 Task: Look for space in Pinner, United Kingdom from 12th  August, 2023 to 15th August, 2023 for 3 adults in price range Rs.12000 to Rs.16000. Place can be entire place with 2 bedrooms having 3 beds and 1 bathroom. Property type can be house, flat, guest house. Booking option can be shelf check-in. Required host language is English.
Action: Mouse moved to (357, 80)
Screenshot: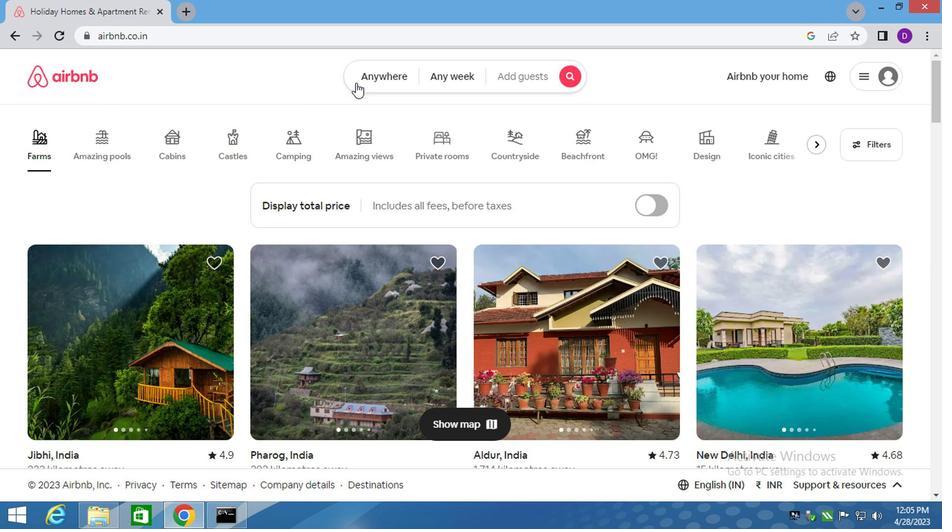 
Action: Mouse pressed left at (357, 80)
Screenshot: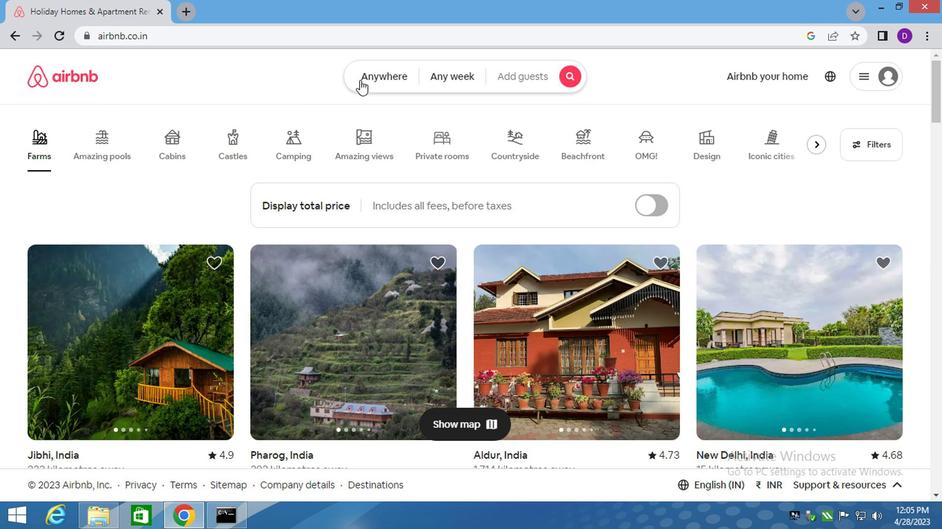 
Action: Mouse moved to (237, 132)
Screenshot: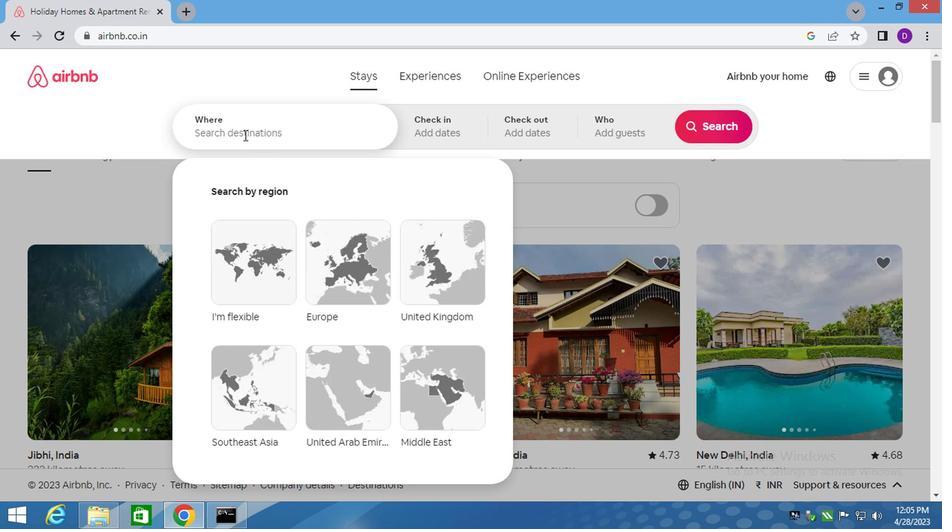 
Action: Mouse pressed left at (237, 132)
Screenshot: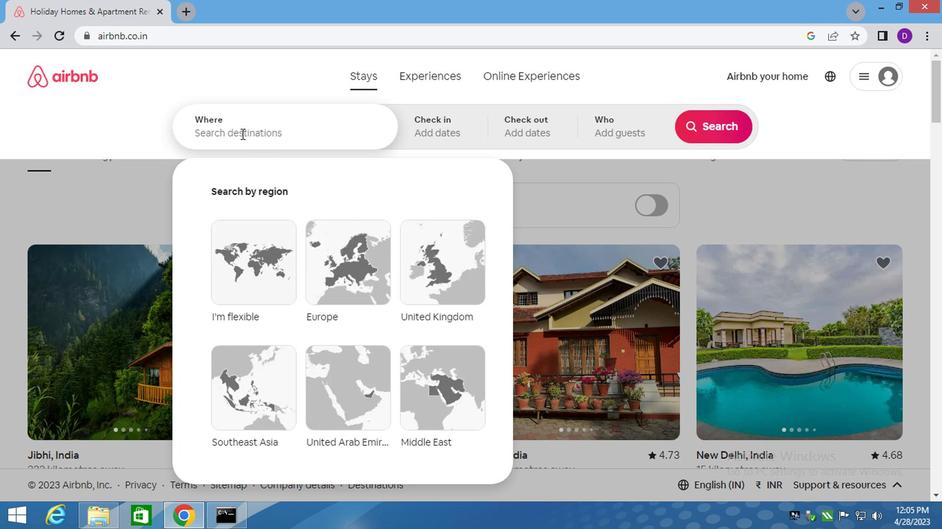 
Action: Key pressed pinner<Key.down><Key.enter>
Screenshot: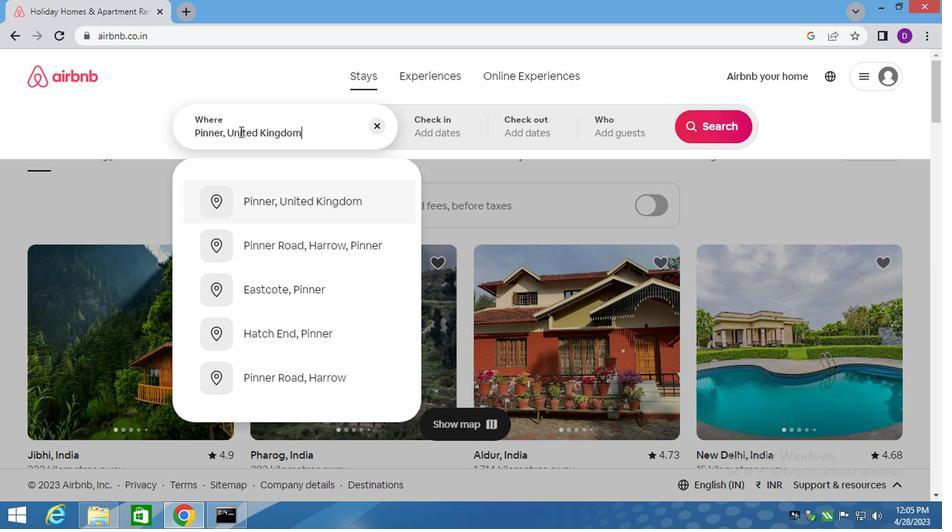 
Action: Mouse moved to (696, 234)
Screenshot: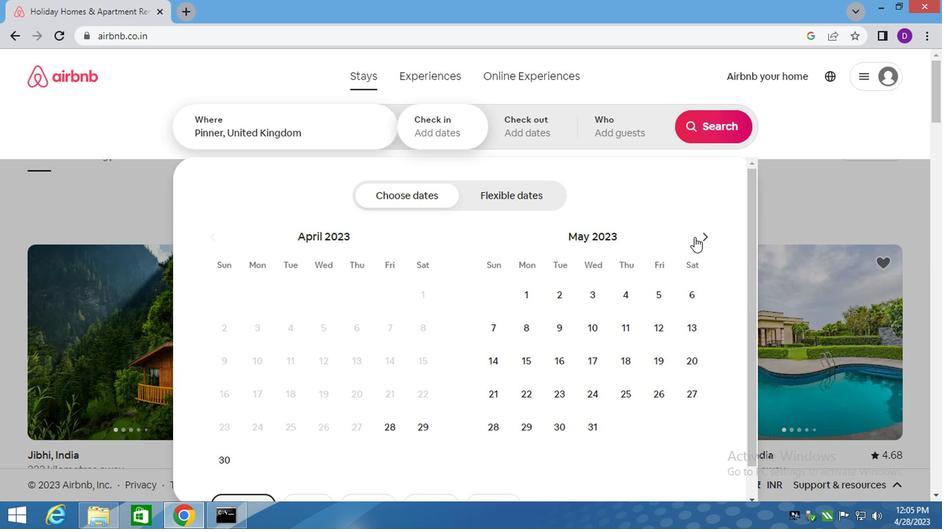 
Action: Mouse pressed left at (696, 234)
Screenshot: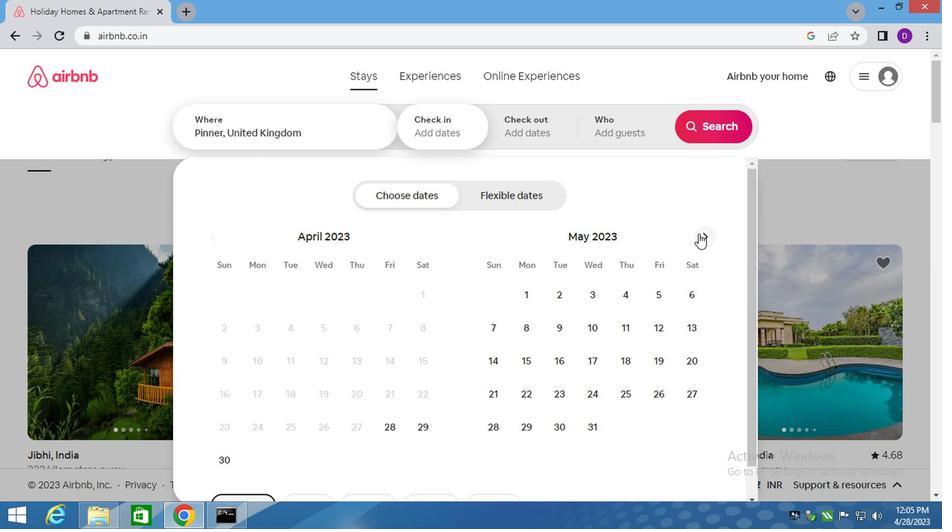 
Action: Mouse pressed left at (696, 234)
Screenshot: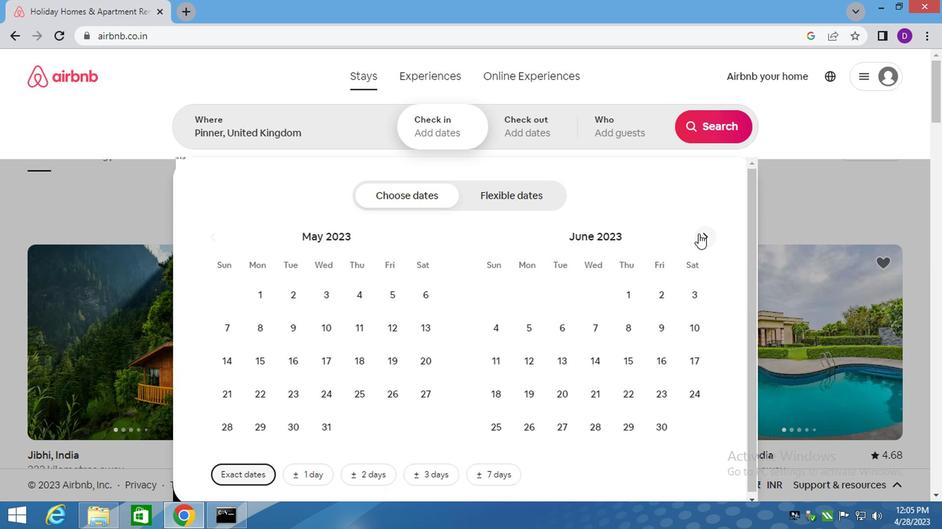 
Action: Mouse moved to (697, 233)
Screenshot: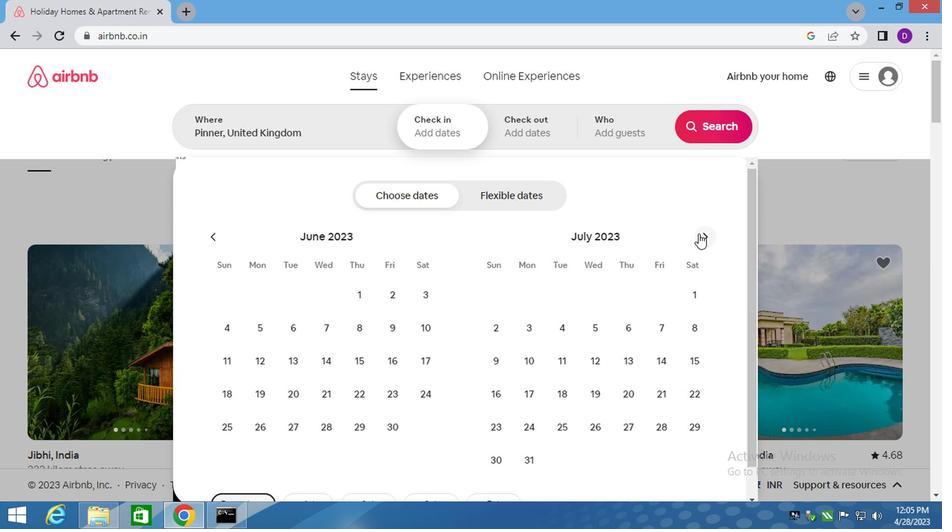 
Action: Mouse pressed left at (697, 233)
Screenshot: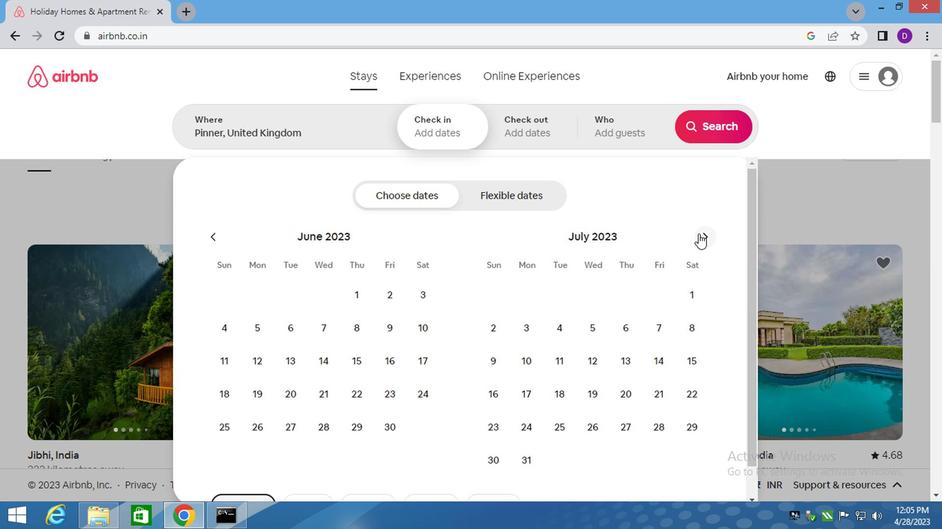 
Action: Mouse moved to (686, 325)
Screenshot: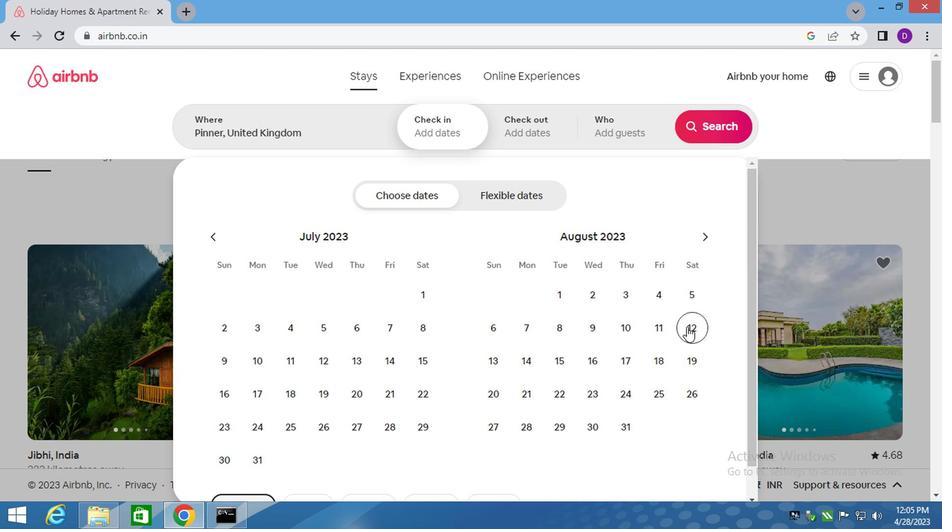 
Action: Mouse pressed left at (686, 325)
Screenshot: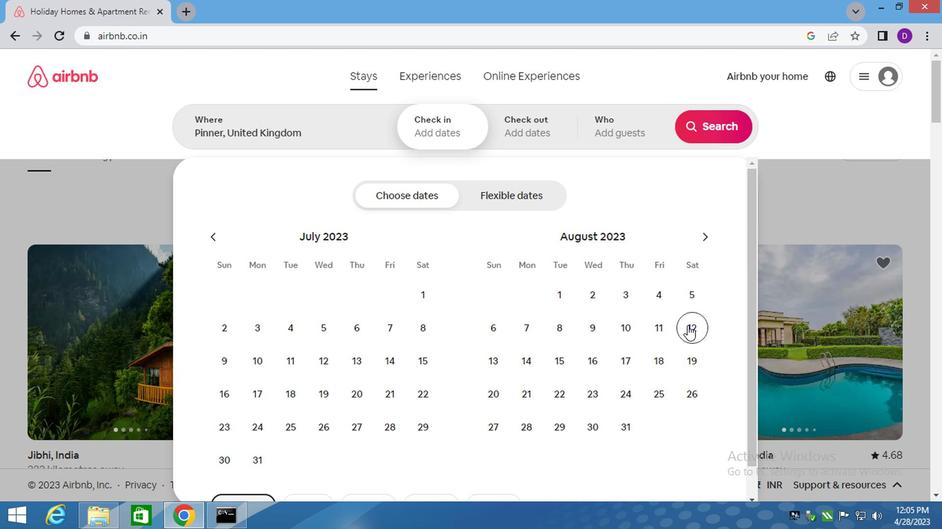 
Action: Mouse moved to (566, 358)
Screenshot: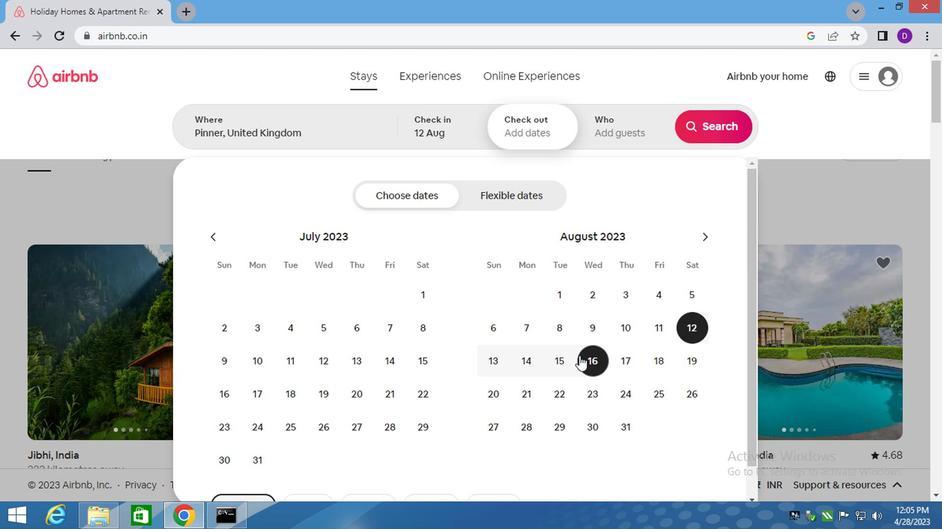 
Action: Mouse pressed left at (566, 358)
Screenshot: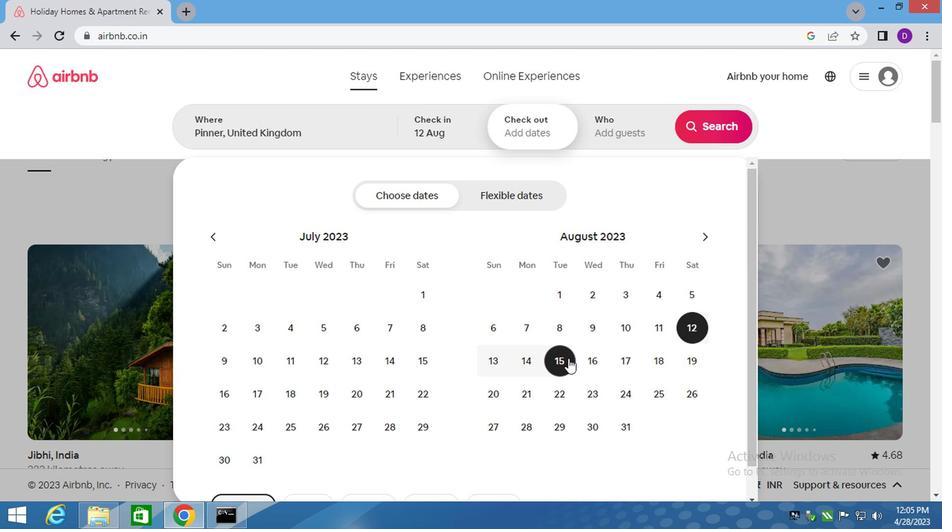 
Action: Mouse moved to (621, 120)
Screenshot: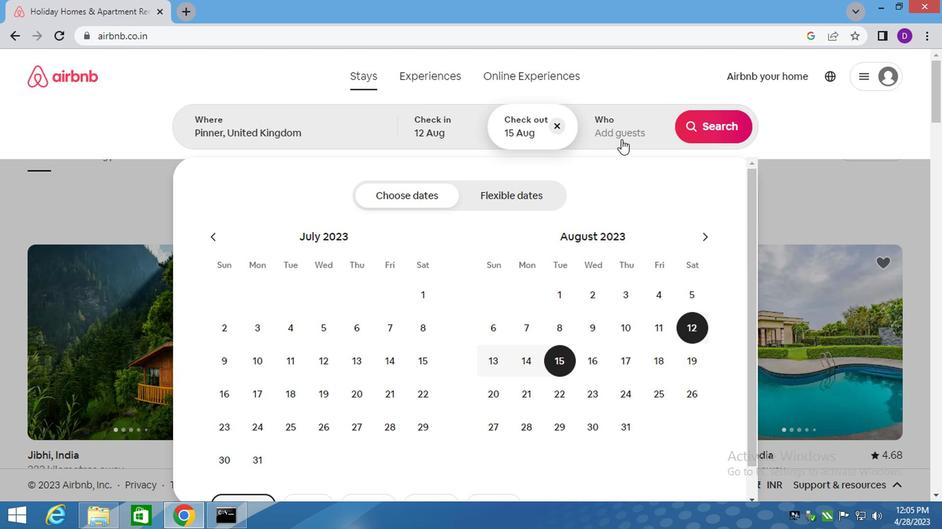 
Action: Mouse pressed left at (621, 120)
Screenshot: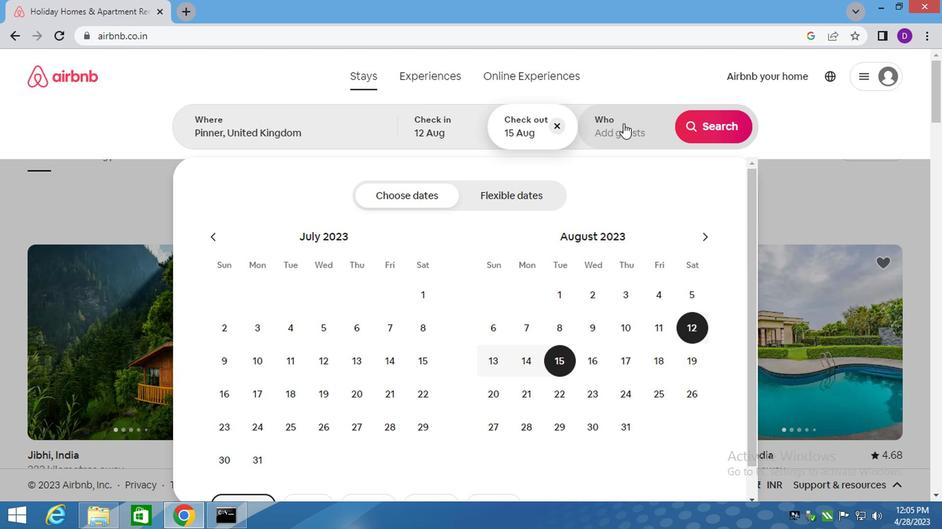 
Action: Mouse moved to (712, 197)
Screenshot: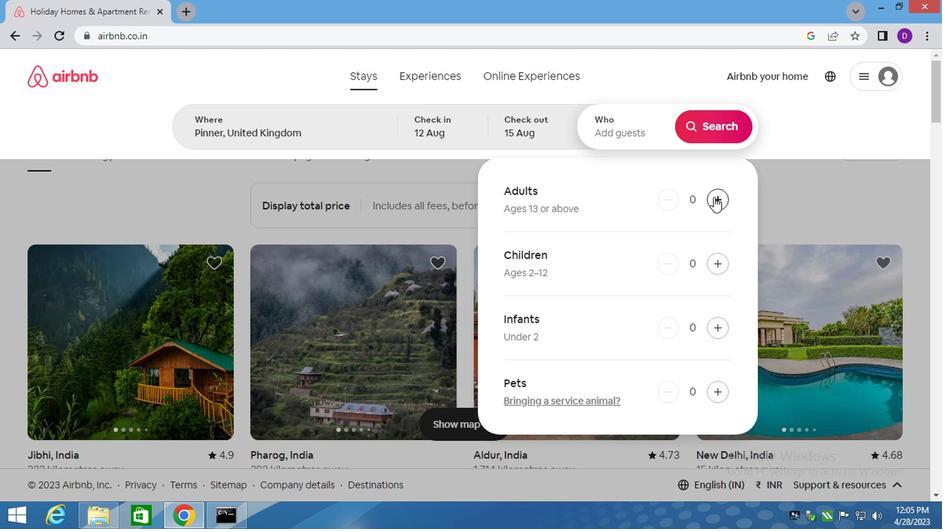 
Action: Mouse pressed left at (712, 197)
Screenshot: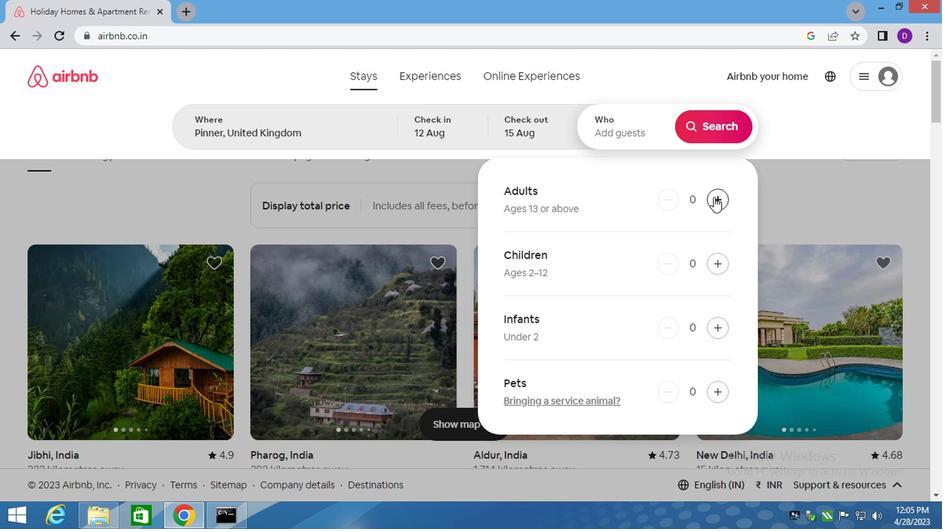 
Action: Mouse pressed left at (712, 197)
Screenshot: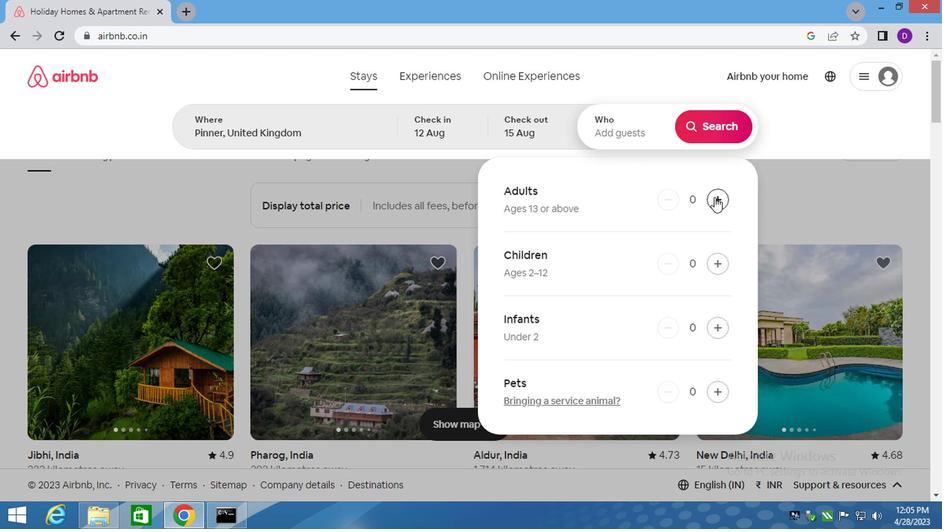 
Action: Mouse pressed left at (712, 197)
Screenshot: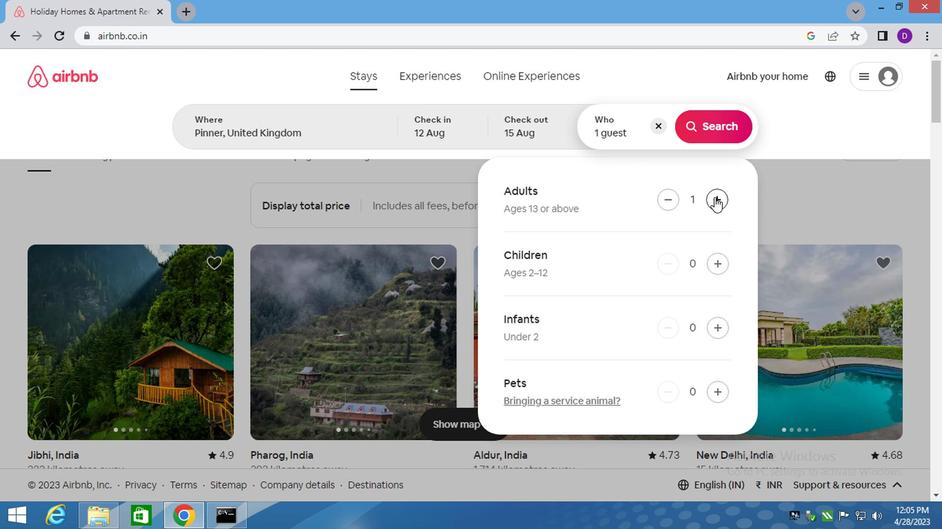 
Action: Mouse moved to (703, 124)
Screenshot: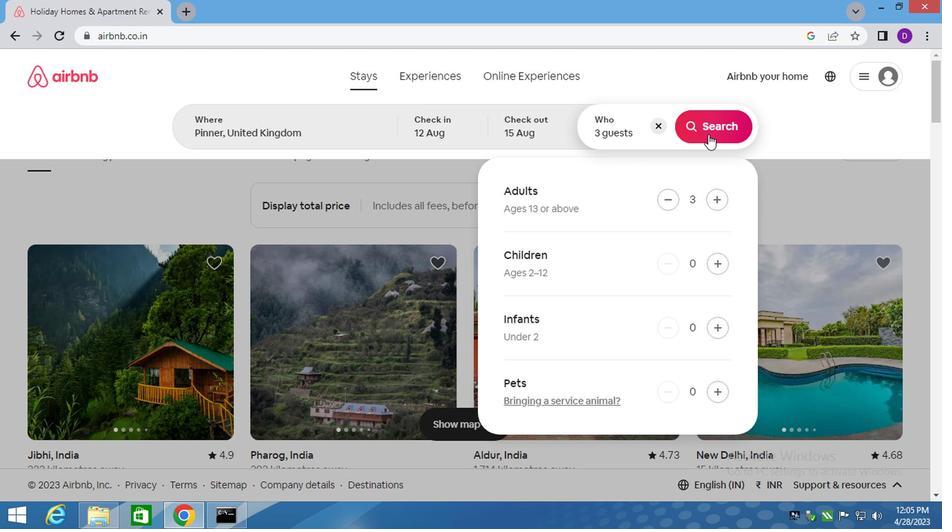 
Action: Mouse pressed left at (703, 124)
Screenshot: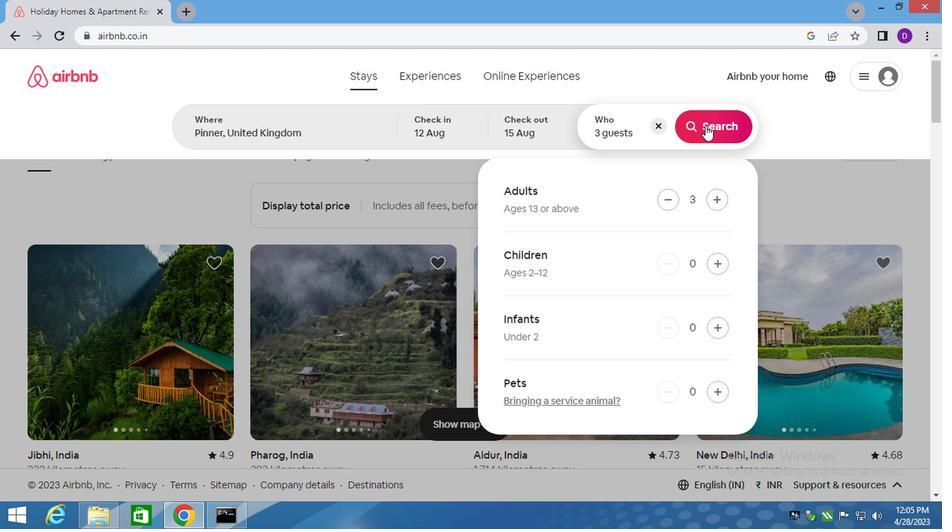 
Action: Mouse moved to (881, 132)
Screenshot: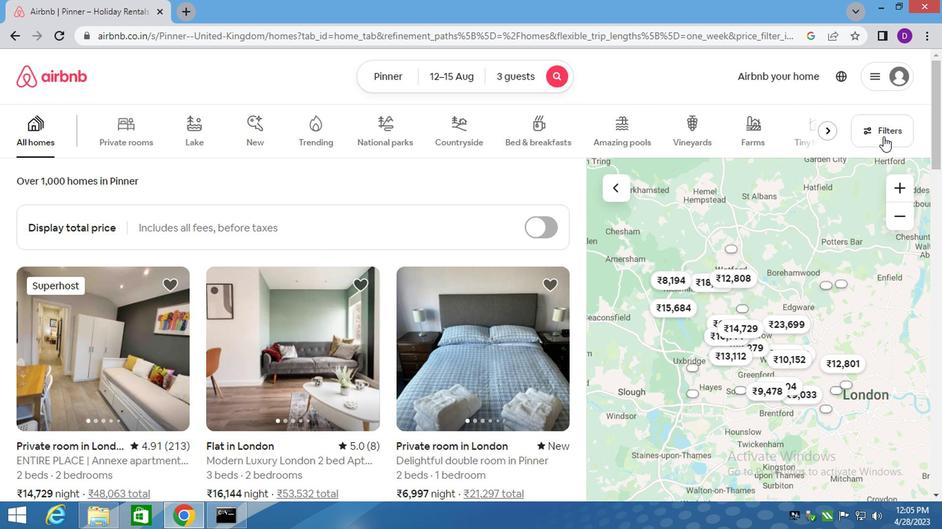 
Action: Mouse pressed left at (881, 132)
Screenshot: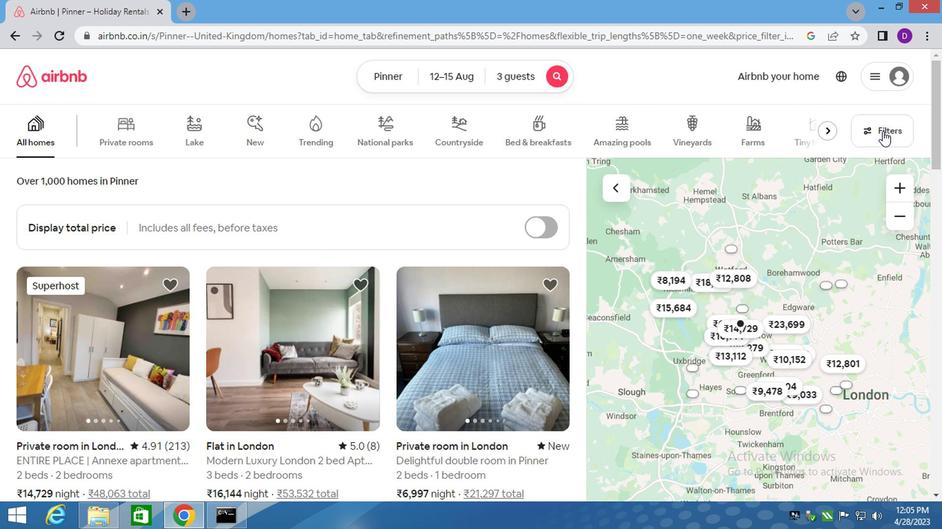 
Action: Mouse moved to (291, 305)
Screenshot: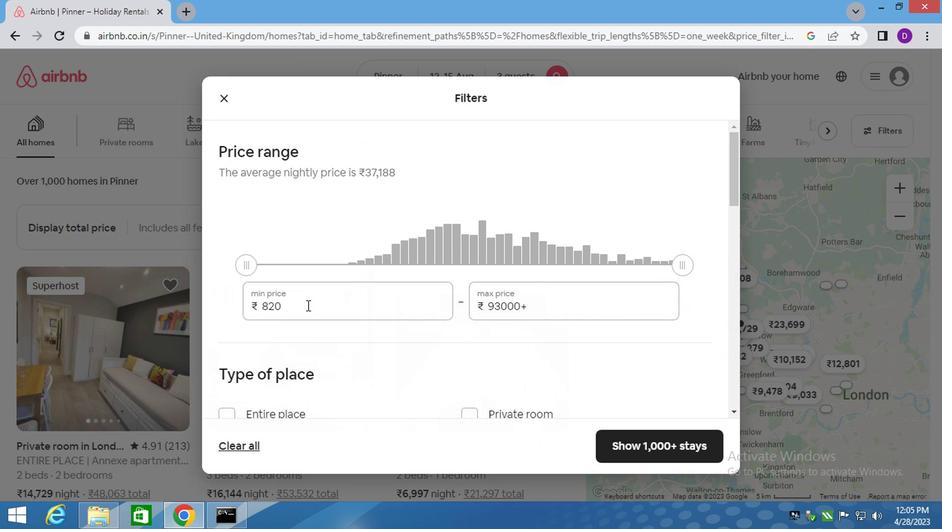 
Action: Mouse pressed left at (291, 305)
Screenshot: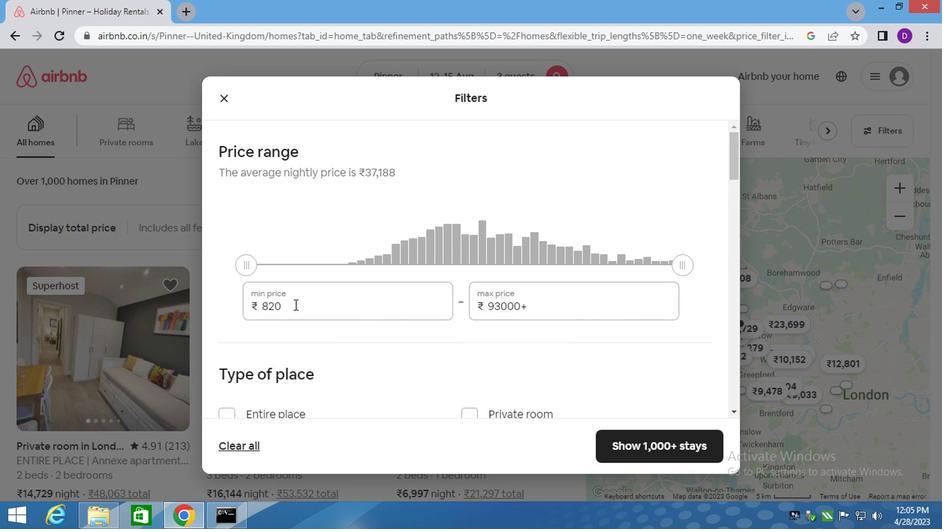 
Action: Mouse pressed left at (291, 305)
Screenshot: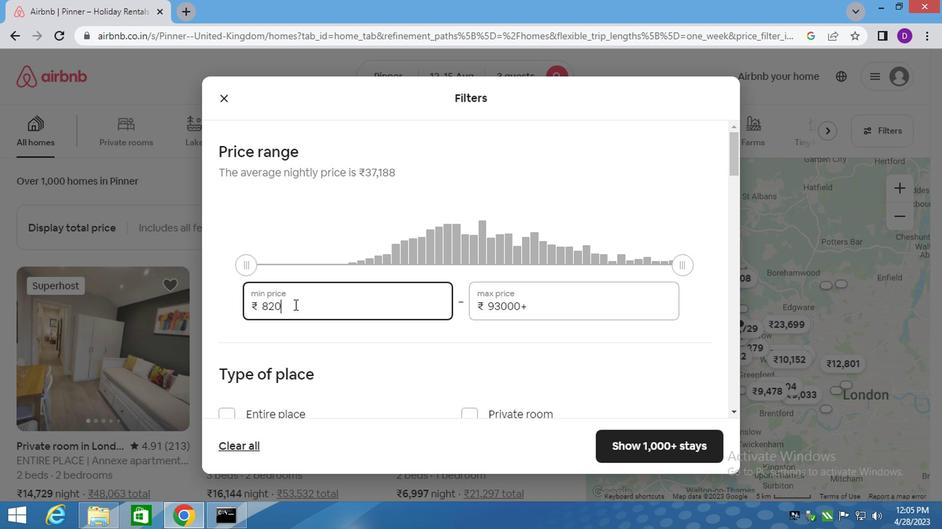 
Action: Key pressed 12000<Key.tab>16000
Screenshot: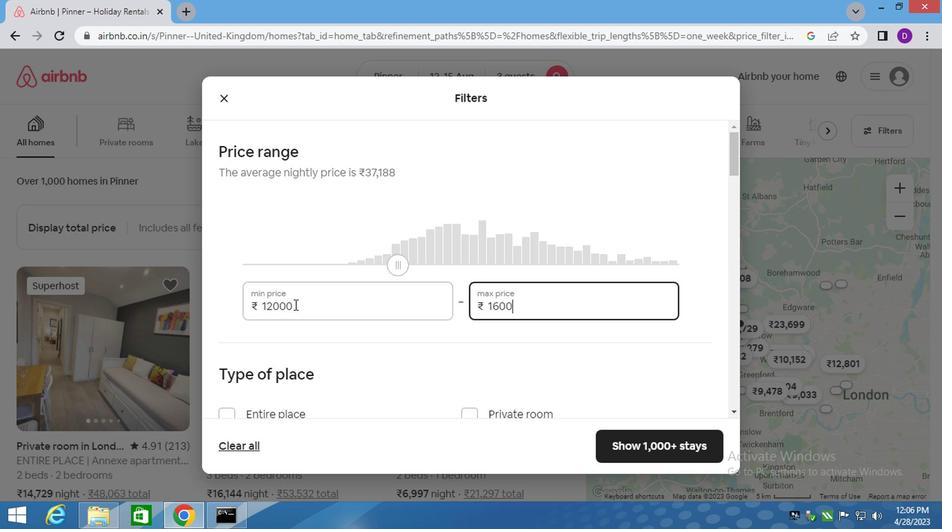 
Action: Mouse moved to (291, 324)
Screenshot: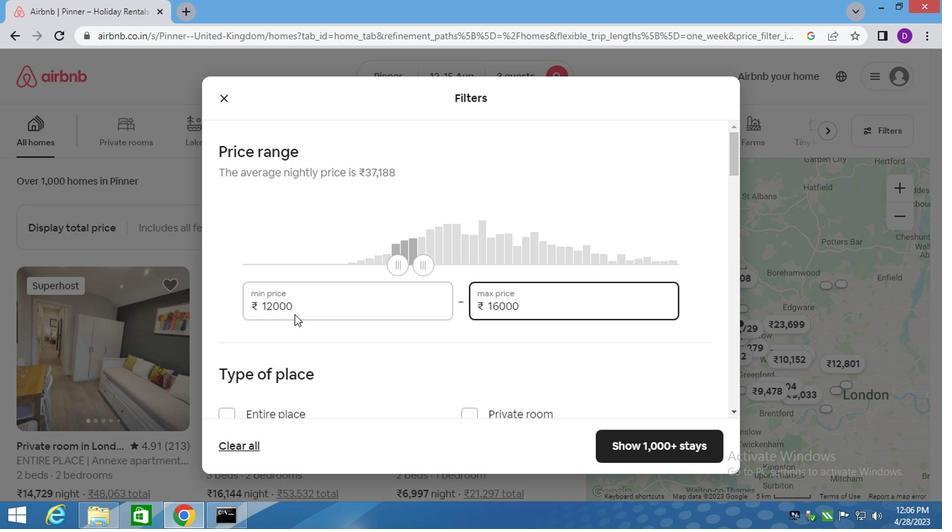 
Action: Mouse scrolled (291, 324) with delta (0, 0)
Screenshot: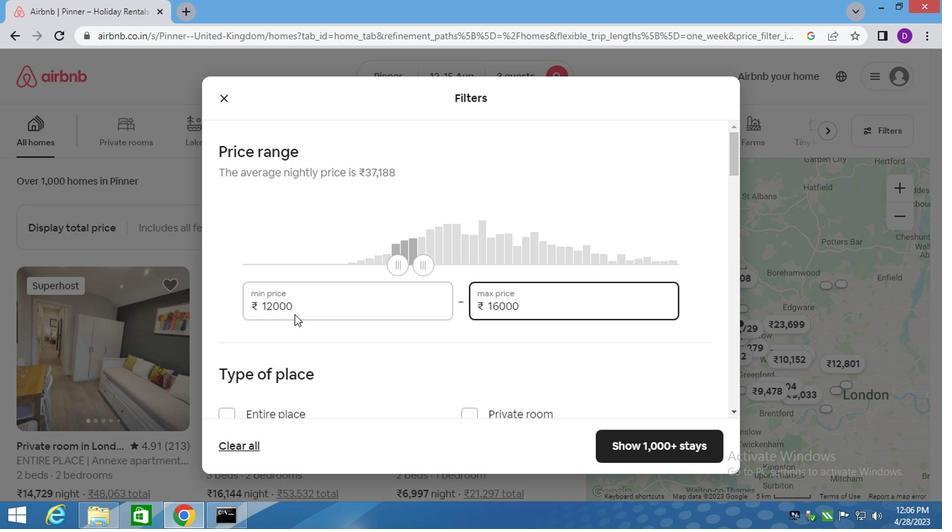 
Action: Mouse moved to (290, 329)
Screenshot: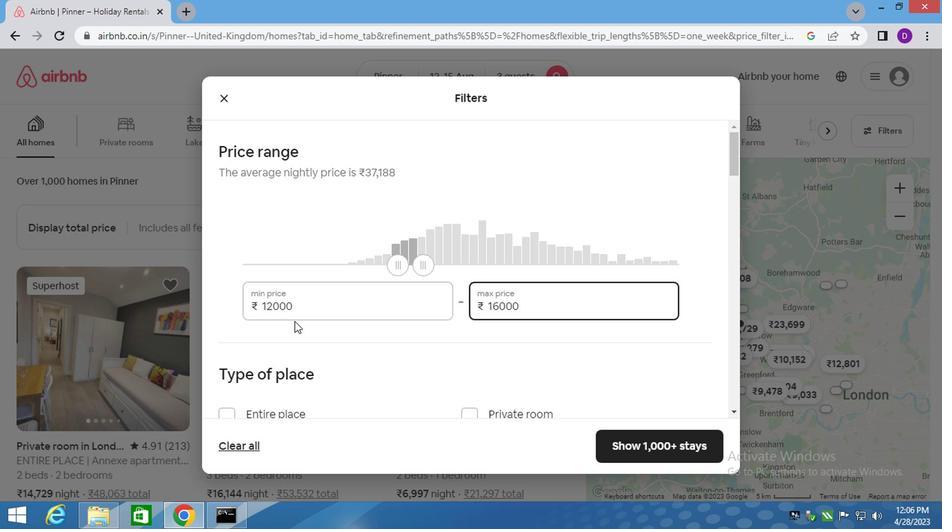 
Action: Mouse scrolled (290, 329) with delta (0, 0)
Screenshot: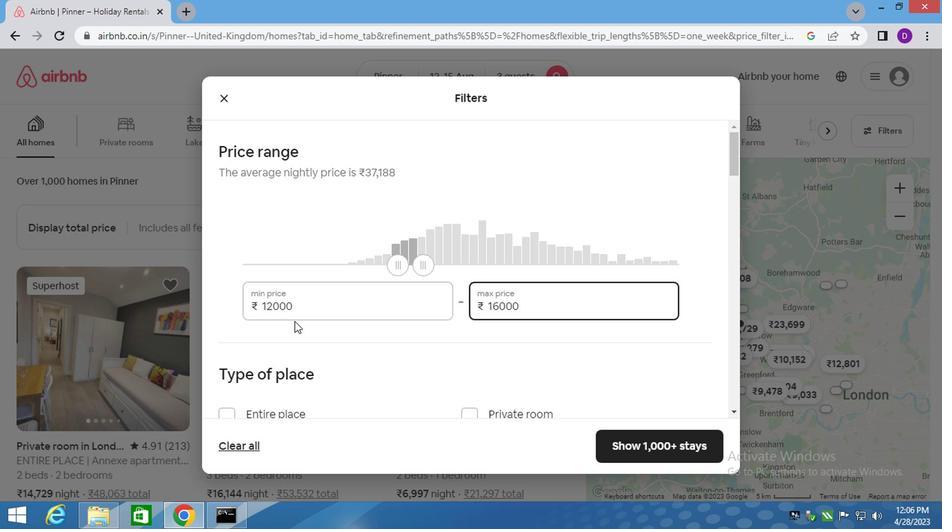 
Action: Mouse moved to (225, 276)
Screenshot: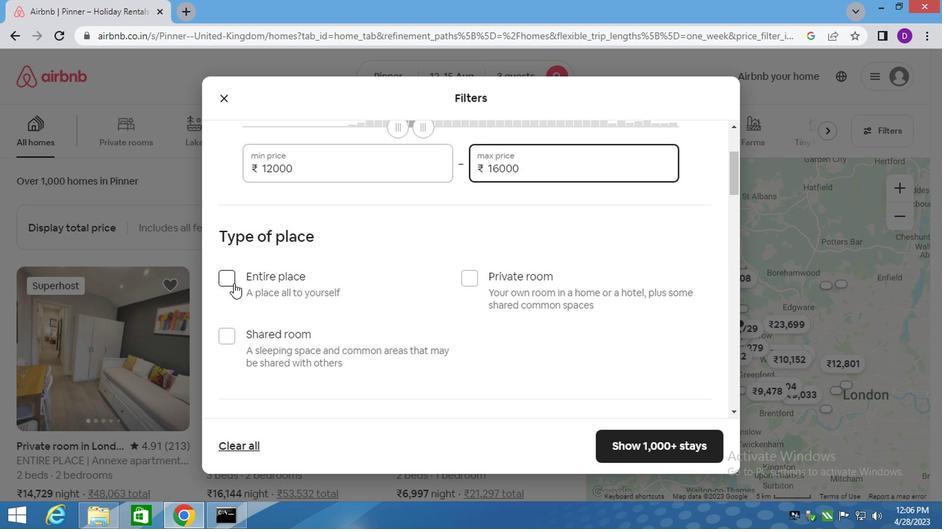 
Action: Mouse pressed left at (225, 276)
Screenshot: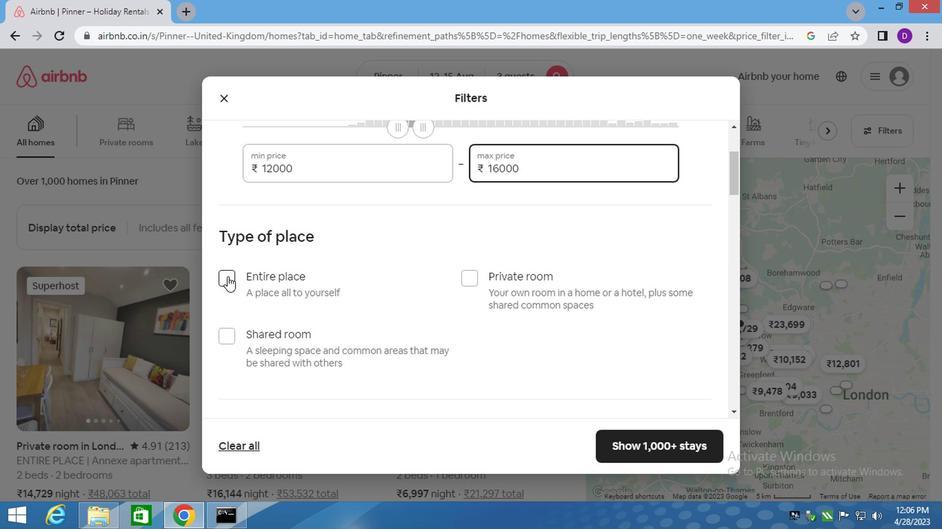 
Action: Mouse moved to (350, 337)
Screenshot: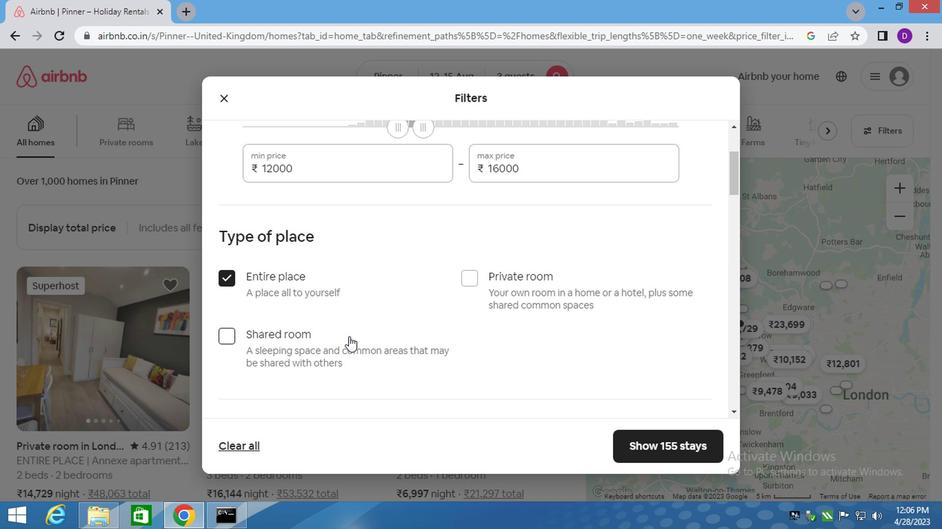 
Action: Mouse scrolled (350, 336) with delta (0, 0)
Screenshot: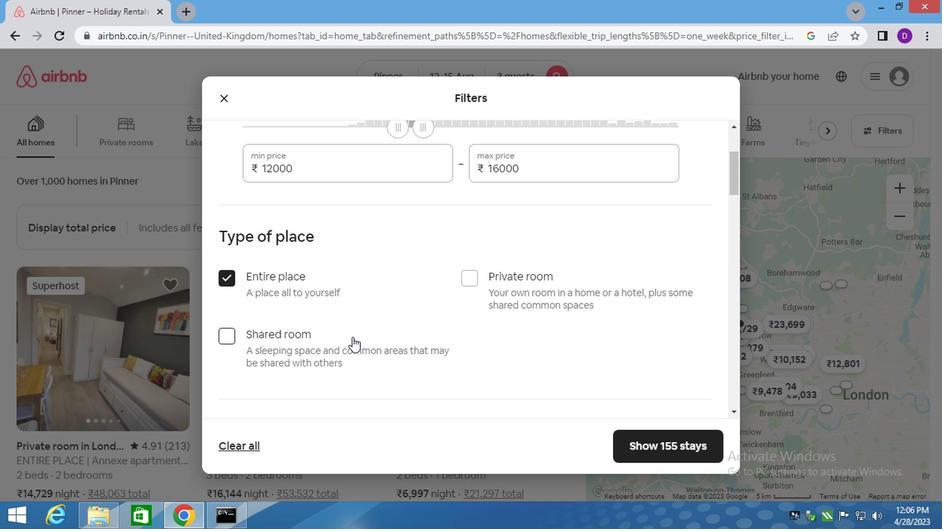 
Action: Mouse scrolled (350, 336) with delta (0, 0)
Screenshot: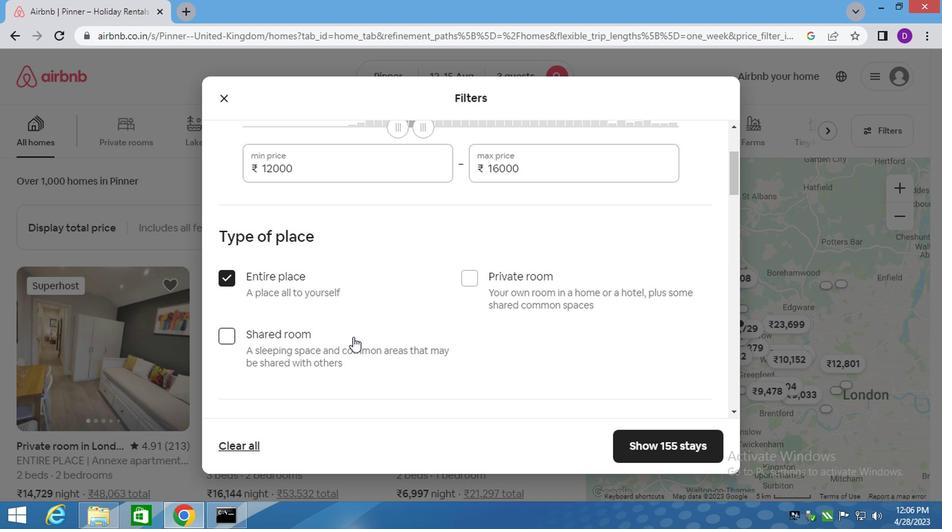 
Action: Mouse scrolled (350, 336) with delta (0, 0)
Screenshot: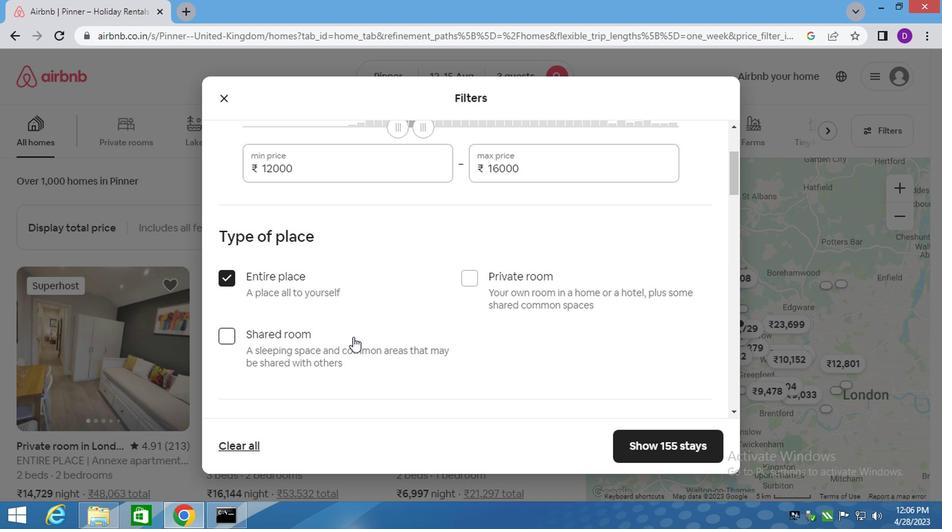 
Action: Mouse moved to (346, 296)
Screenshot: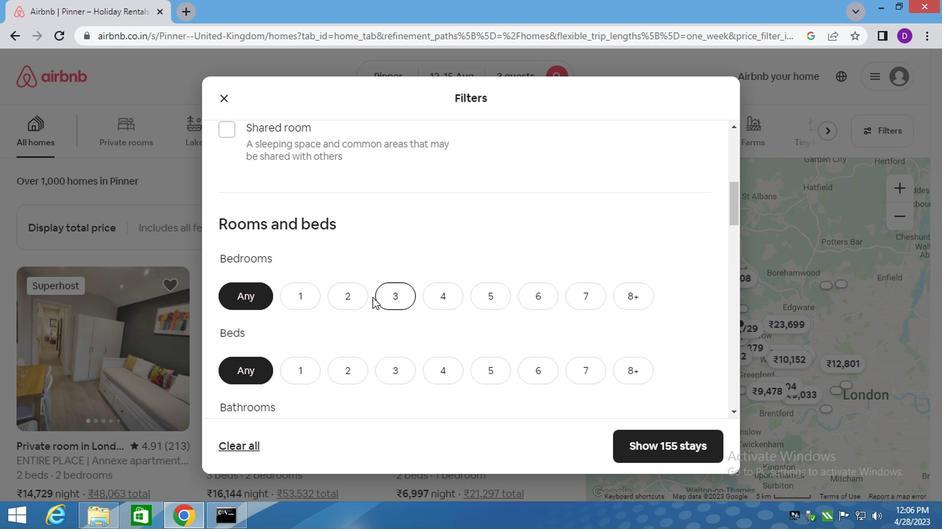 
Action: Mouse pressed left at (346, 296)
Screenshot: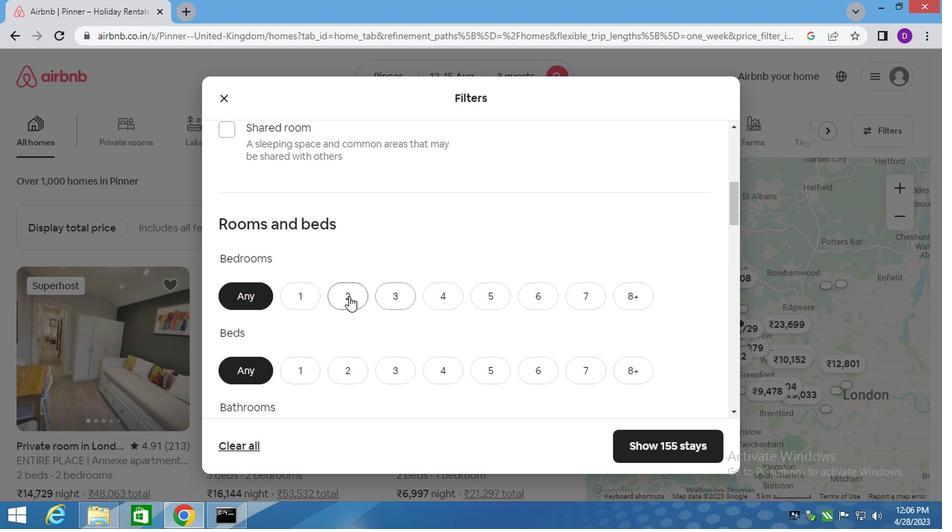 
Action: Mouse moved to (394, 369)
Screenshot: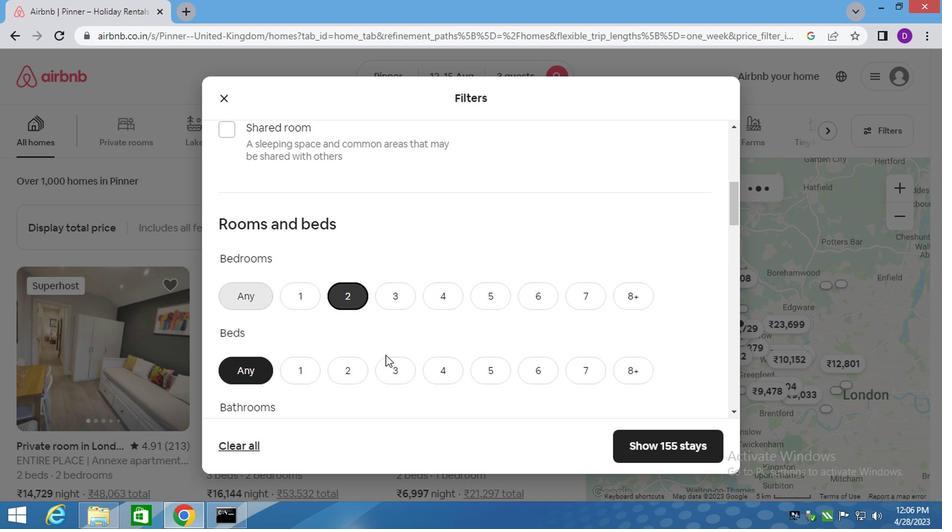 
Action: Mouse pressed left at (394, 369)
Screenshot: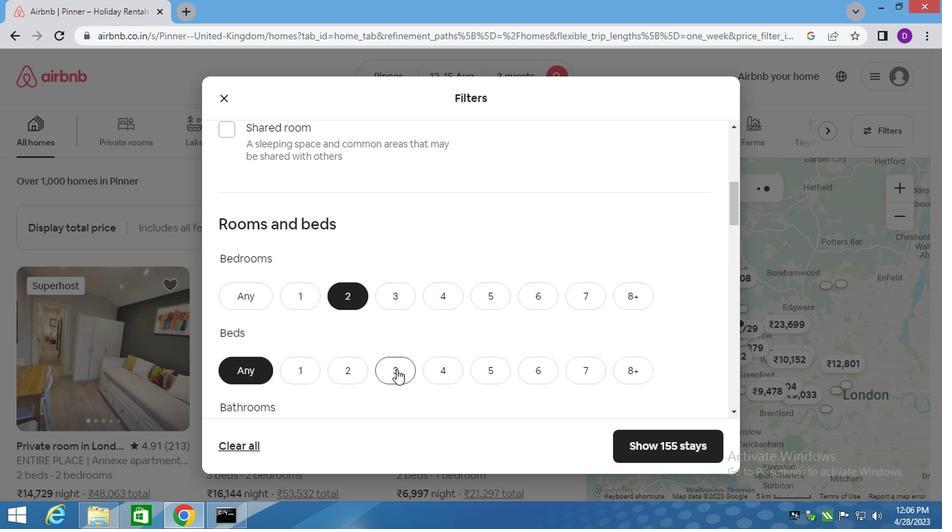 
Action: Mouse moved to (368, 320)
Screenshot: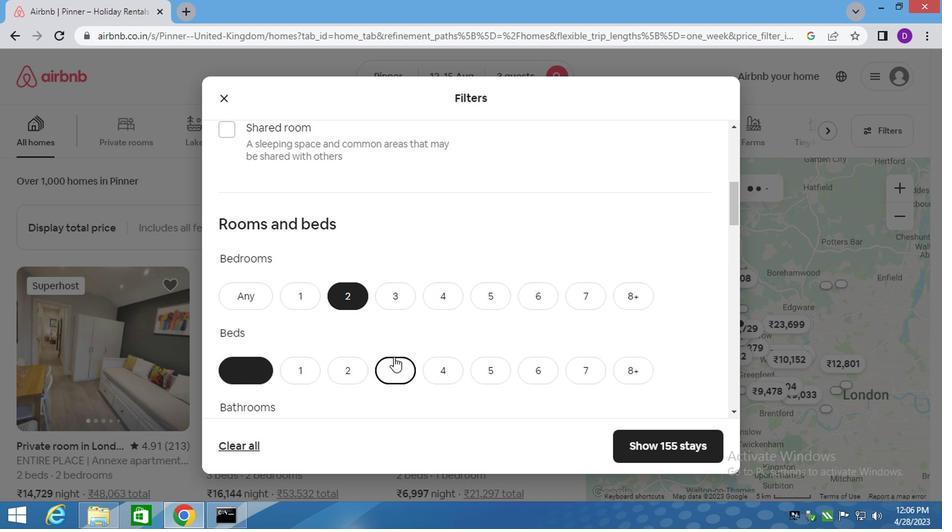 
Action: Mouse scrolled (368, 319) with delta (0, 0)
Screenshot: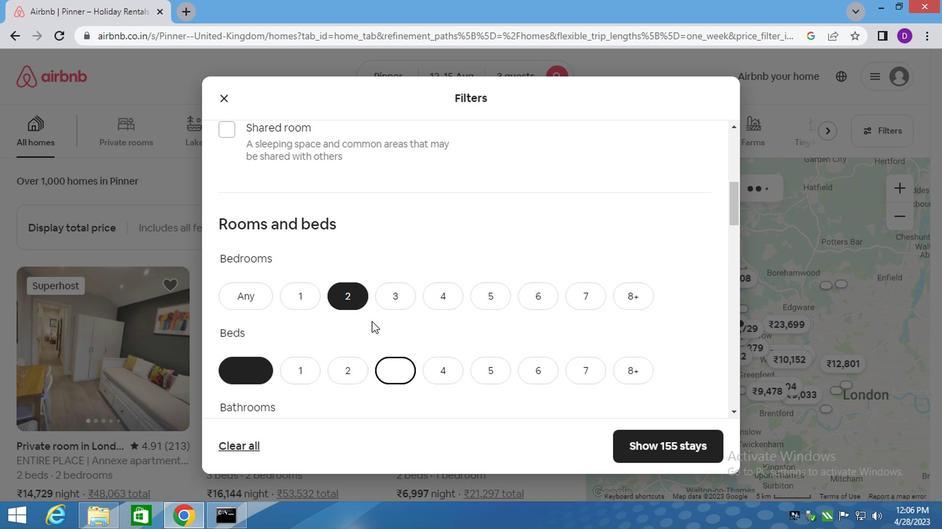 
Action: Mouse scrolled (368, 319) with delta (0, 0)
Screenshot: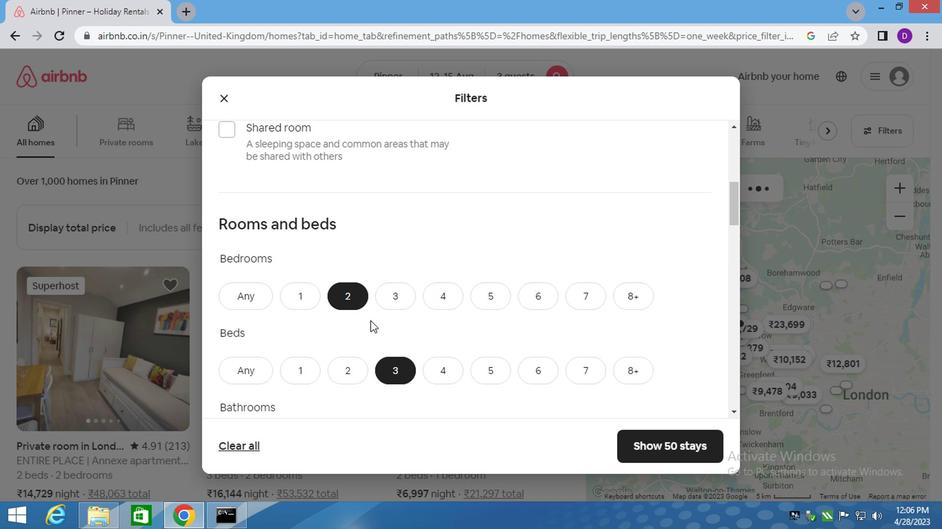 
Action: Mouse moved to (302, 307)
Screenshot: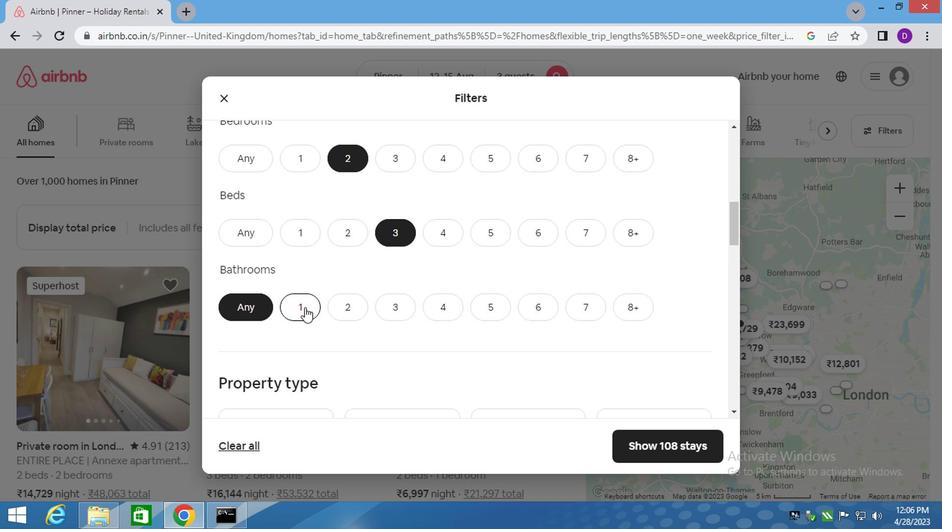
Action: Mouse pressed left at (302, 307)
Screenshot: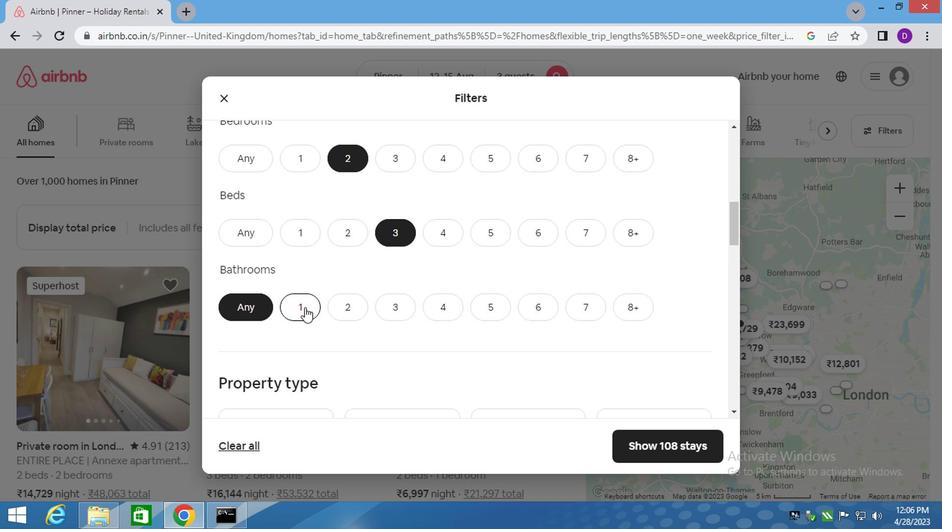 
Action: Mouse moved to (405, 276)
Screenshot: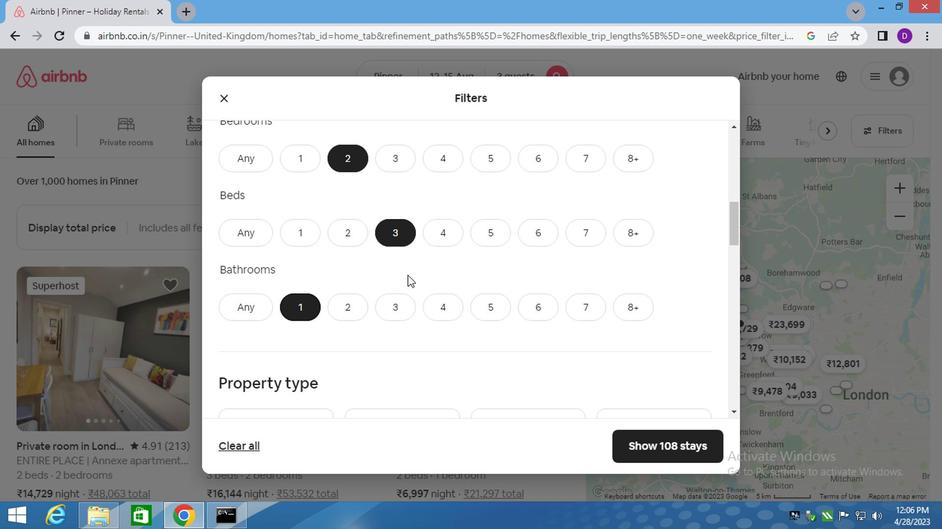 
Action: Mouse scrolled (405, 275) with delta (0, 0)
Screenshot: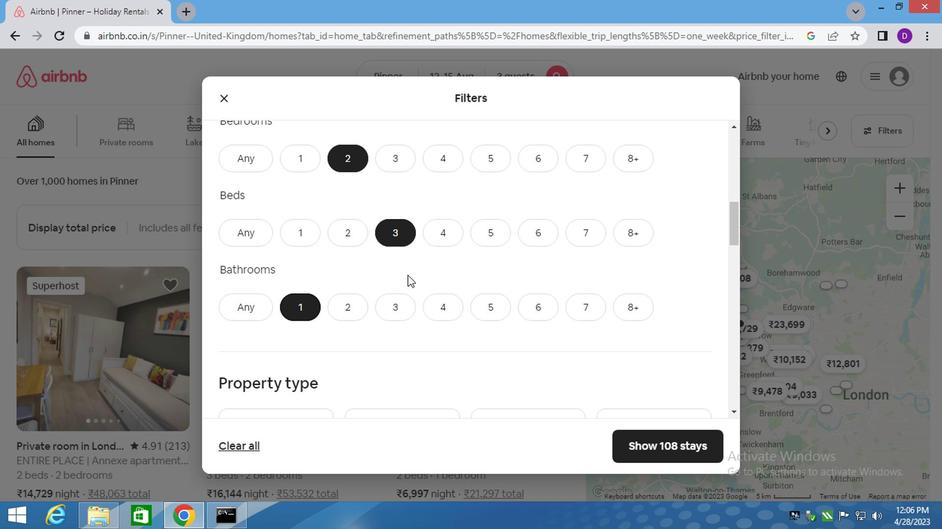 
Action: Mouse moved to (405, 276)
Screenshot: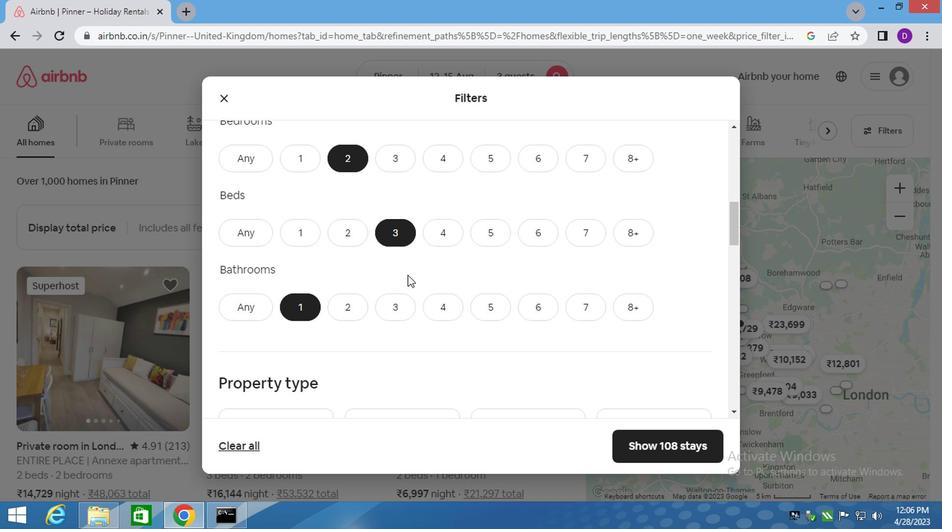 
Action: Mouse scrolled (405, 276) with delta (0, 0)
Screenshot: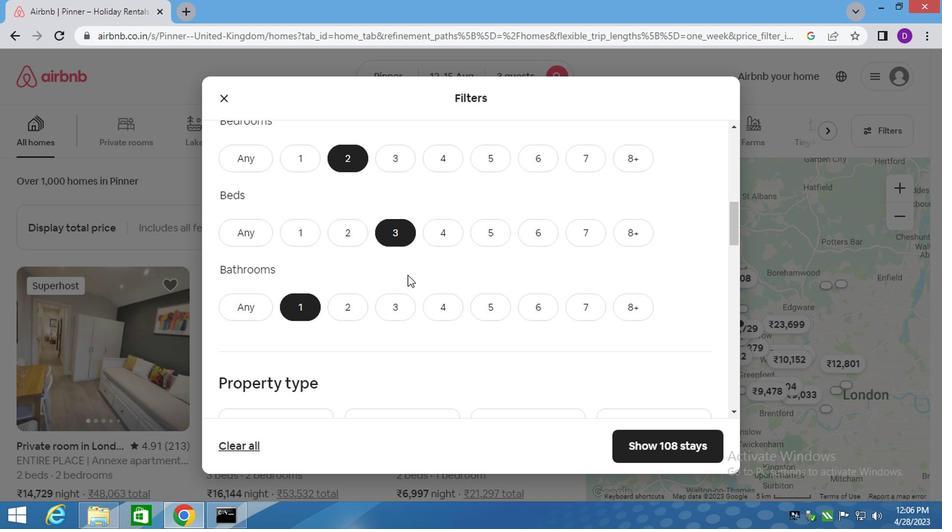 
Action: Mouse scrolled (405, 276) with delta (0, 0)
Screenshot: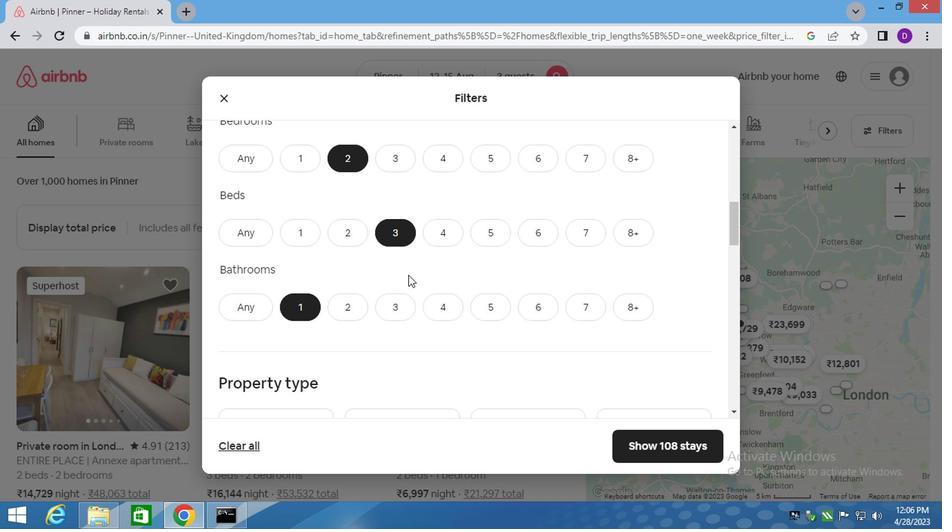 
Action: Mouse moved to (379, 310)
Screenshot: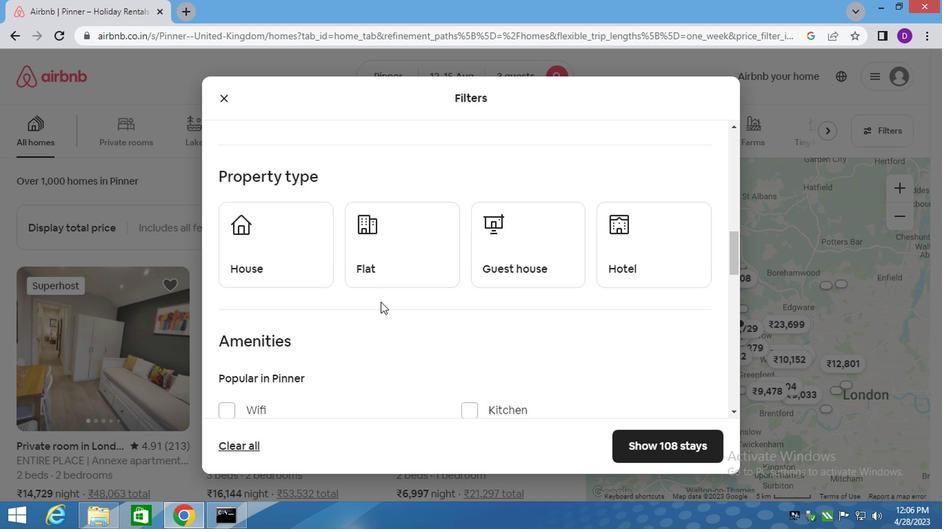 
Action: Mouse scrolled (379, 309) with delta (0, 0)
Screenshot: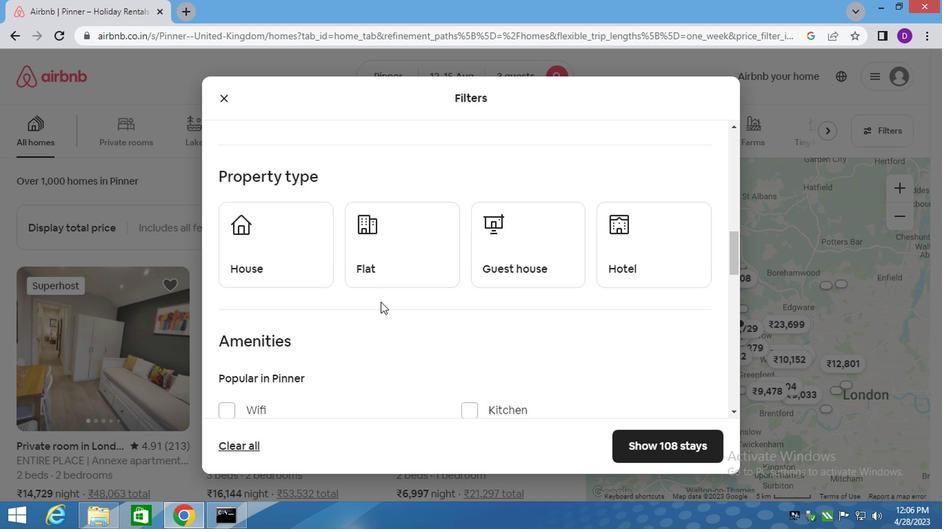 
Action: Mouse moved to (379, 313)
Screenshot: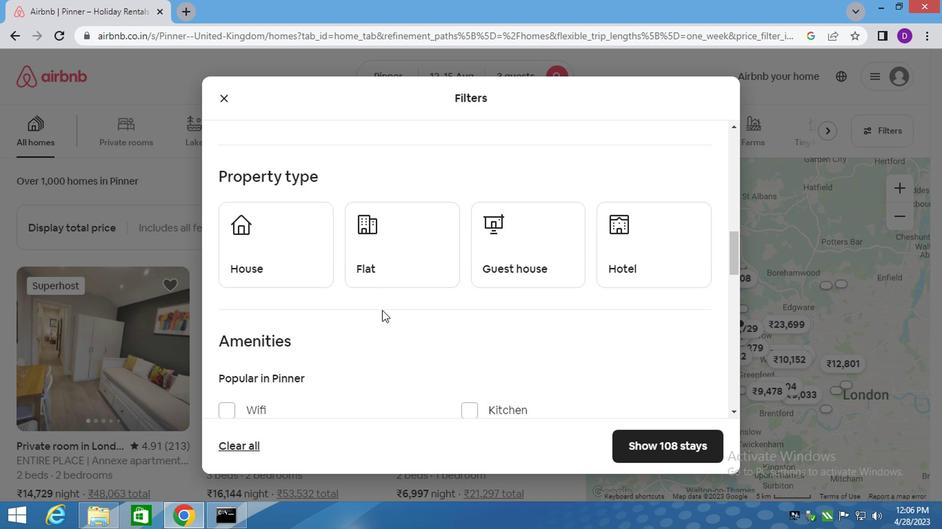 
Action: Mouse scrolled (379, 312) with delta (0, 0)
Screenshot: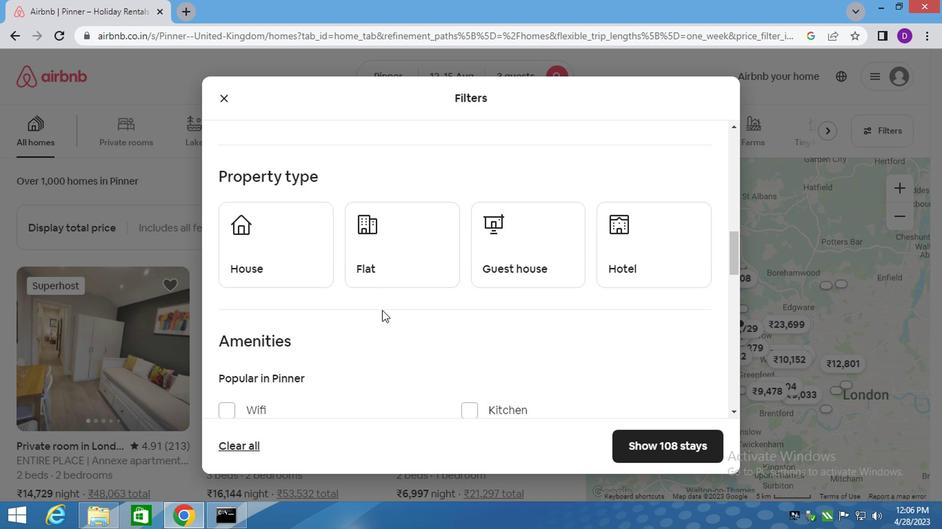 
Action: Mouse moved to (256, 142)
Screenshot: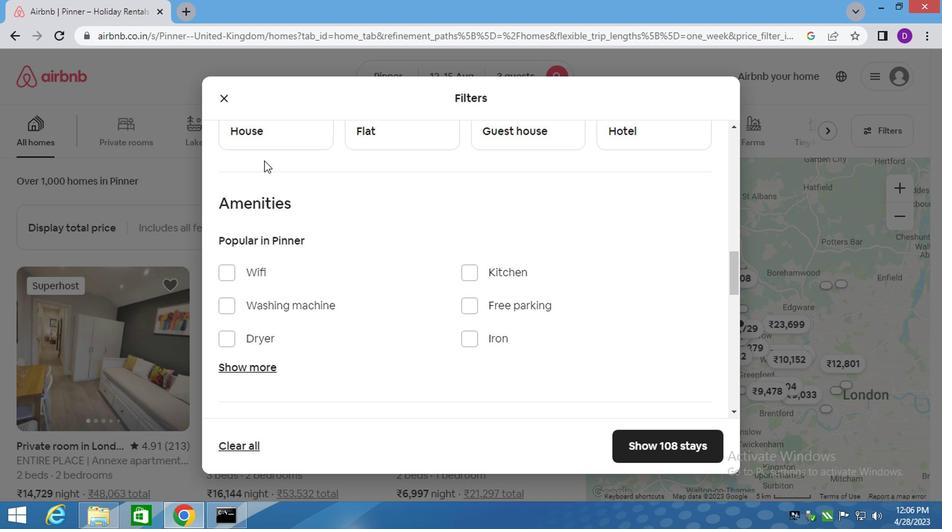 
Action: Mouse pressed left at (256, 142)
Screenshot: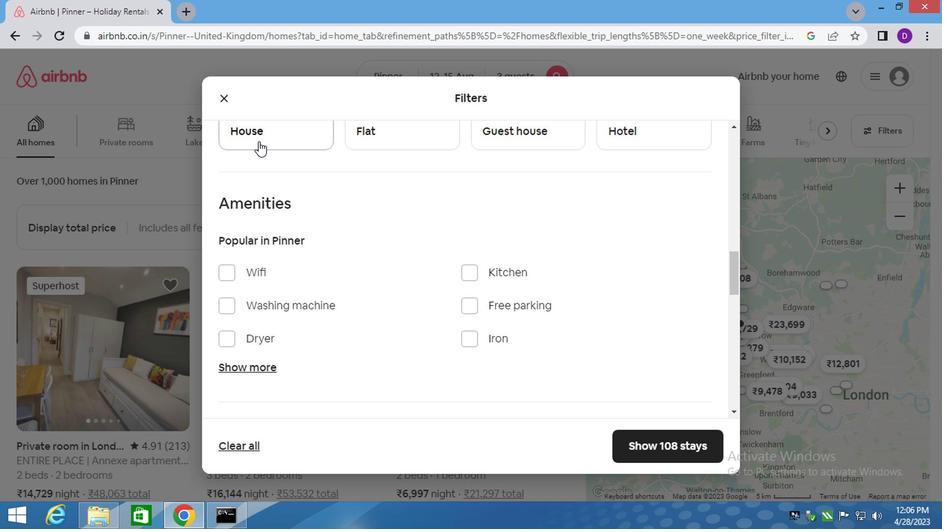 
Action: Mouse moved to (382, 226)
Screenshot: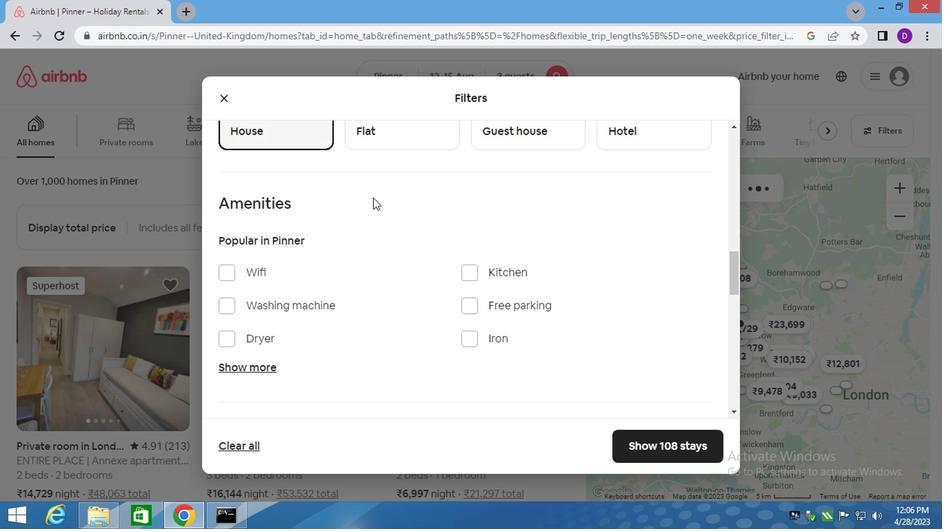 
Action: Mouse scrolled (382, 227) with delta (0, 0)
Screenshot: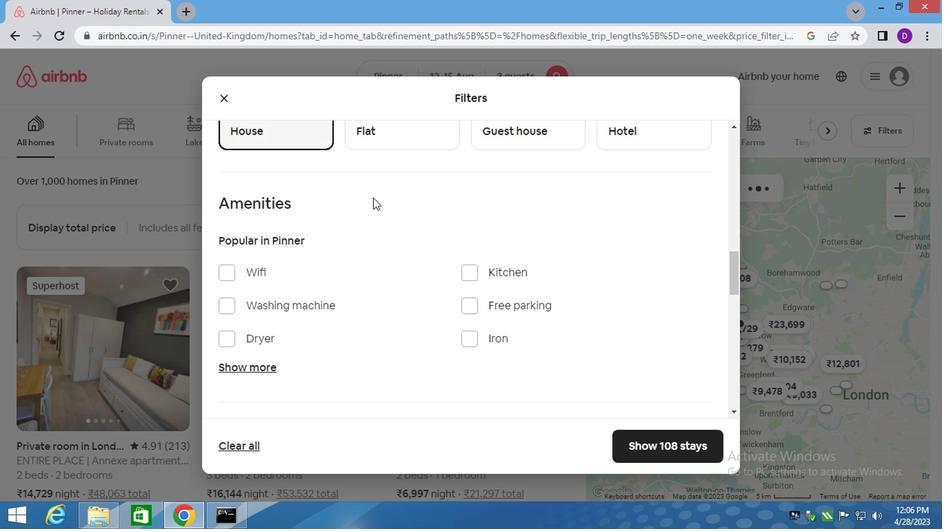 
Action: Mouse moved to (390, 208)
Screenshot: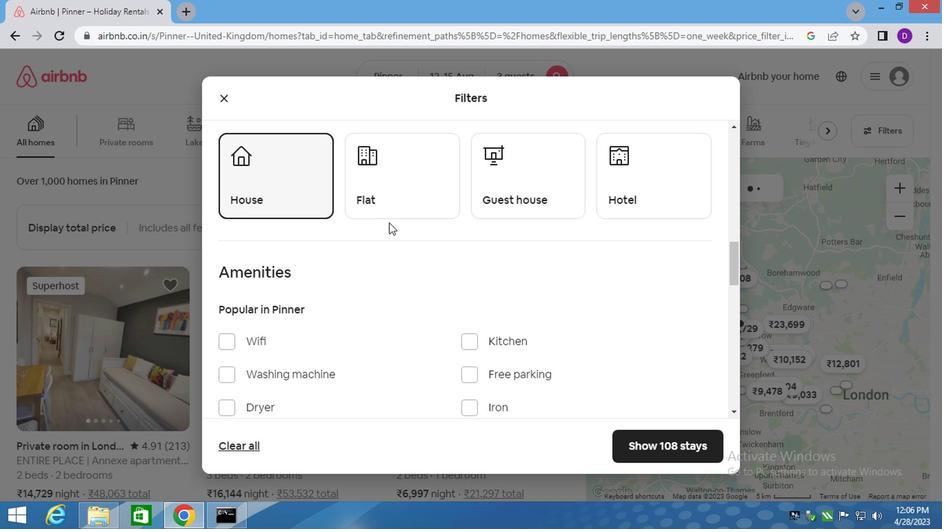 
Action: Mouse pressed left at (390, 208)
Screenshot: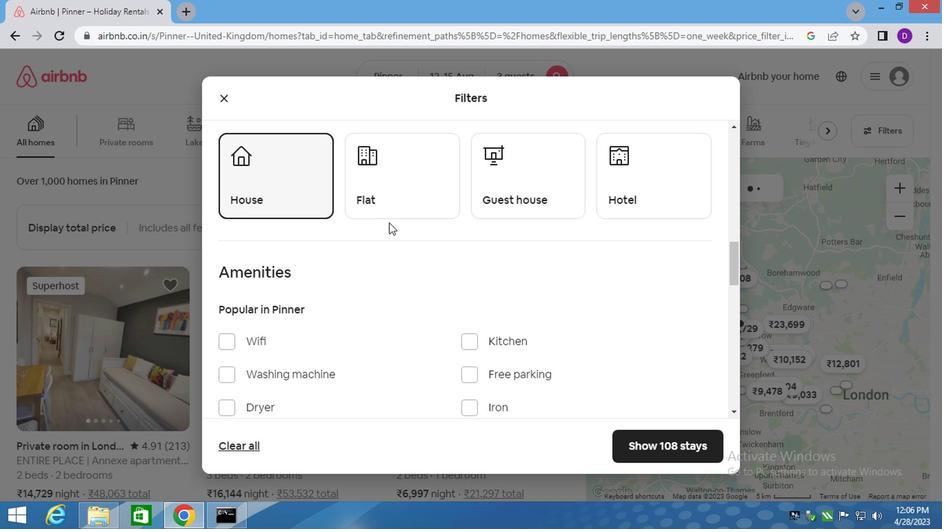 
Action: Mouse moved to (390, 203)
Screenshot: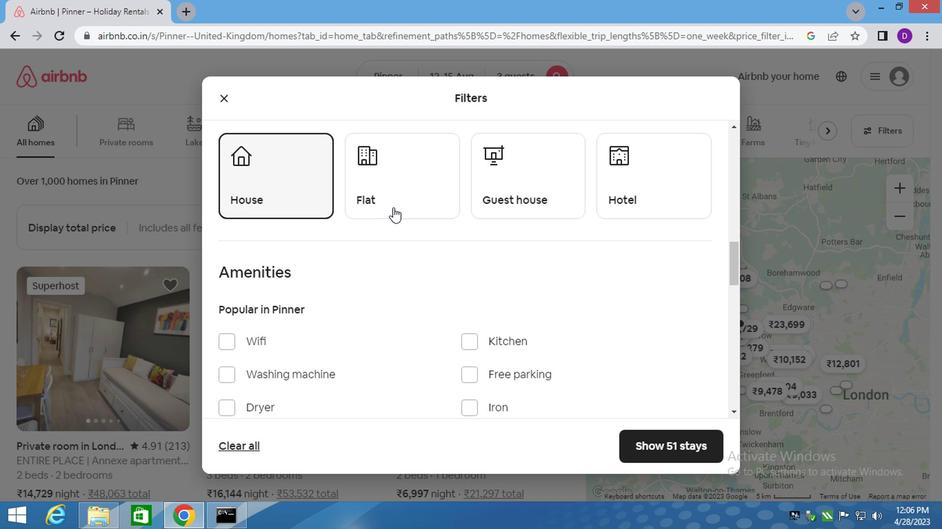 
Action: Mouse pressed left at (390, 203)
Screenshot: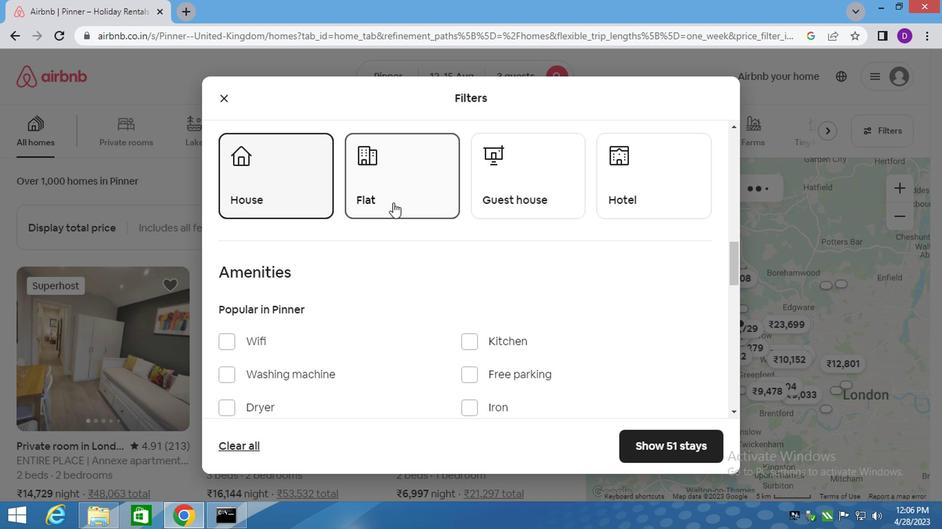 
Action: Mouse moved to (412, 204)
Screenshot: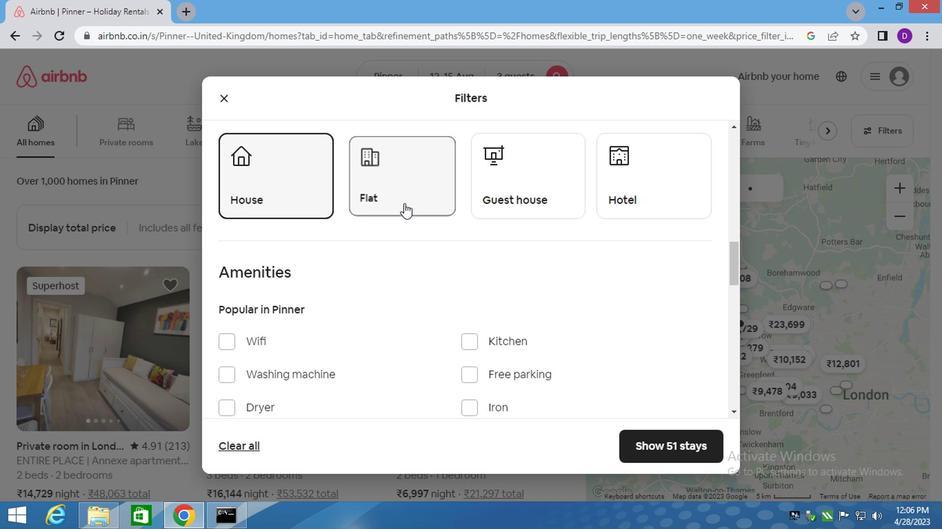 
Action: Mouse pressed left at (412, 204)
Screenshot: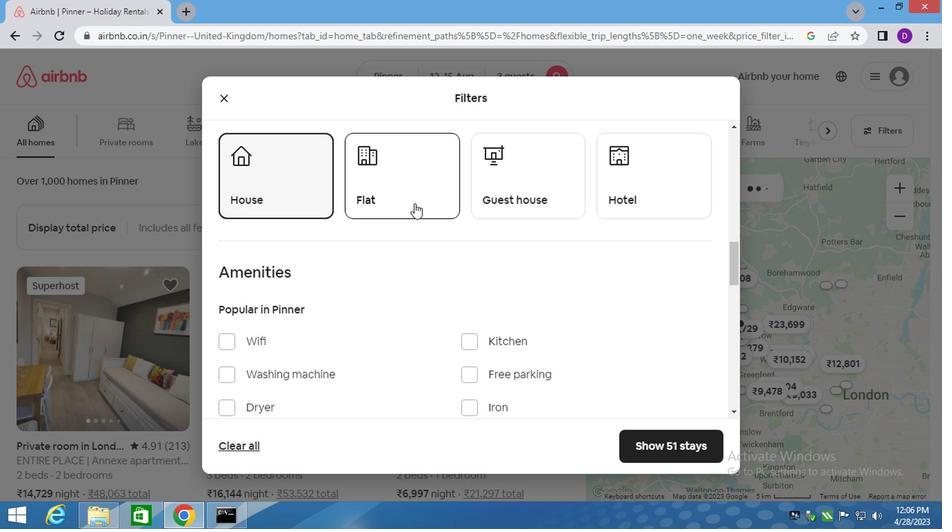 
Action: Mouse moved to (529, 192)
Screenshot: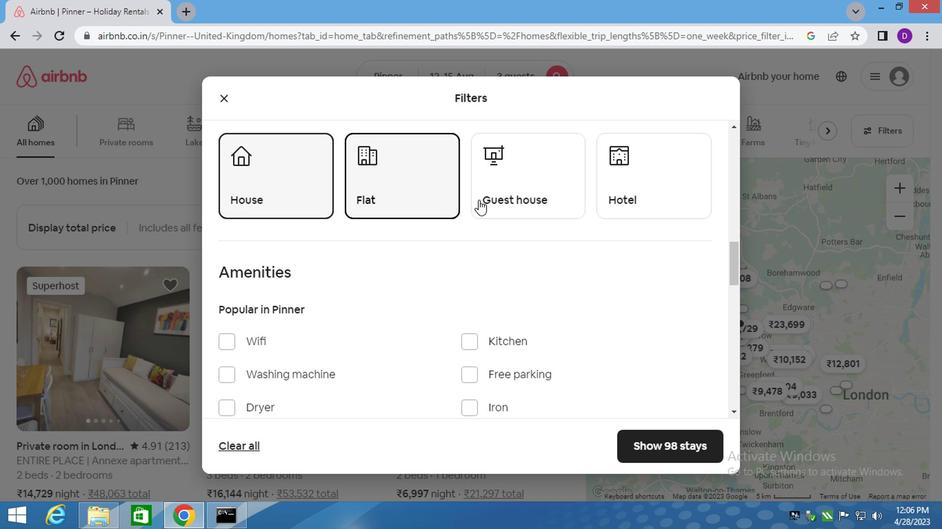 
Action: Mouse pressed left at (529, 192)
Screenshot: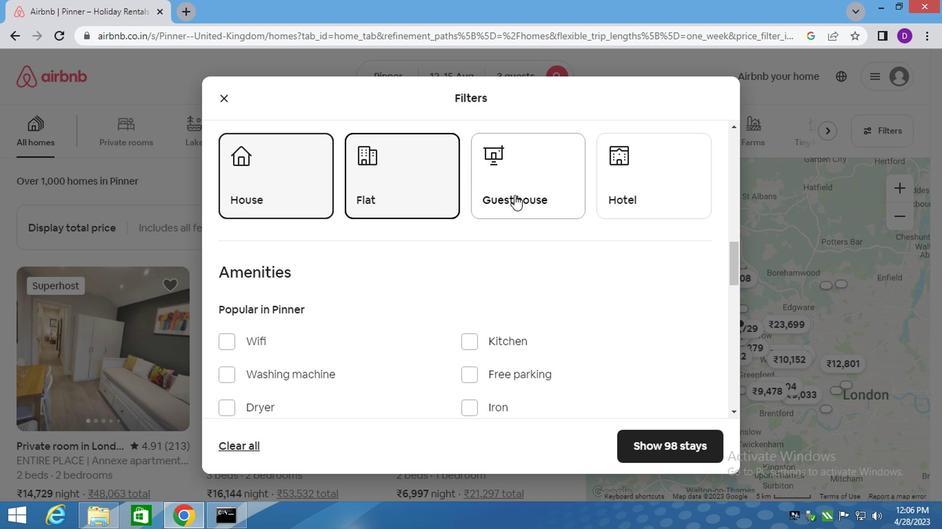 
Action: Mouse moved to (422, 250)
Screenshot: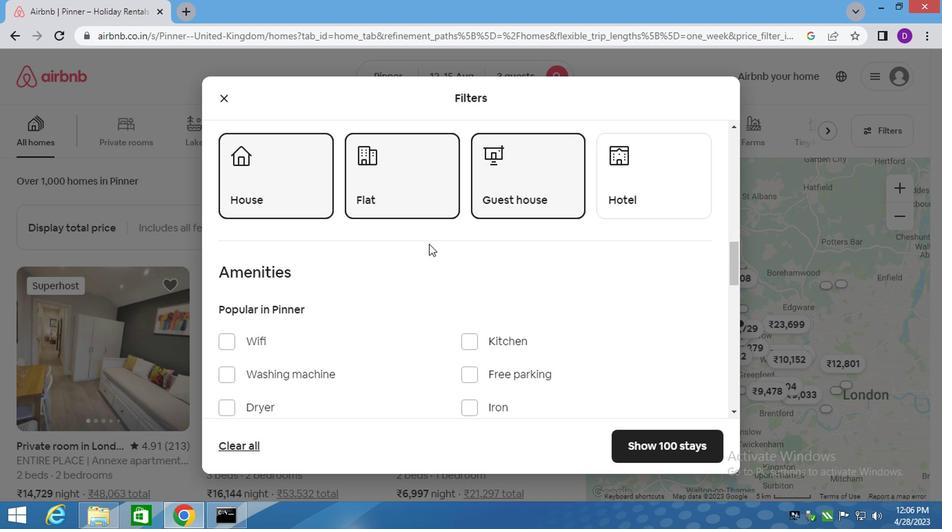 
Action: Mouse scrolled (422, 250) with delta (0, 0)
Screenshot: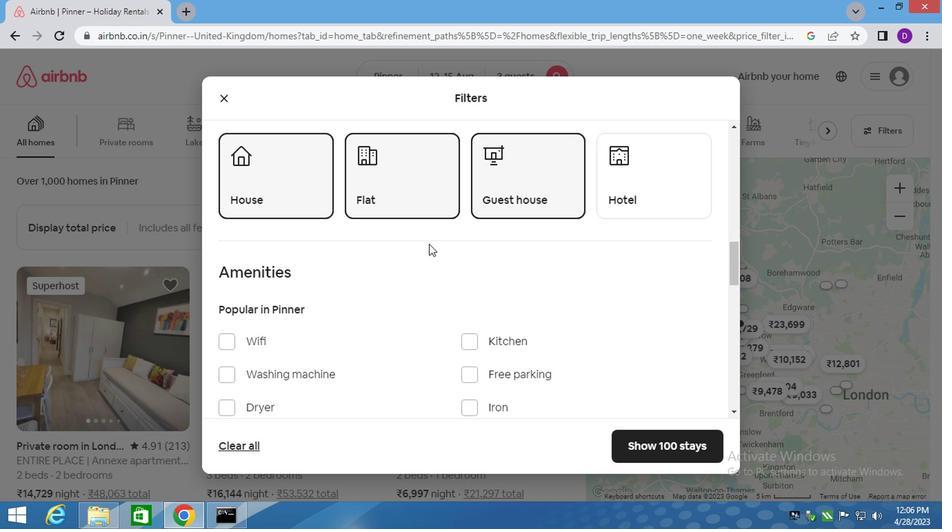 
Action: Mouse moved to (421, 251)
Screenshot: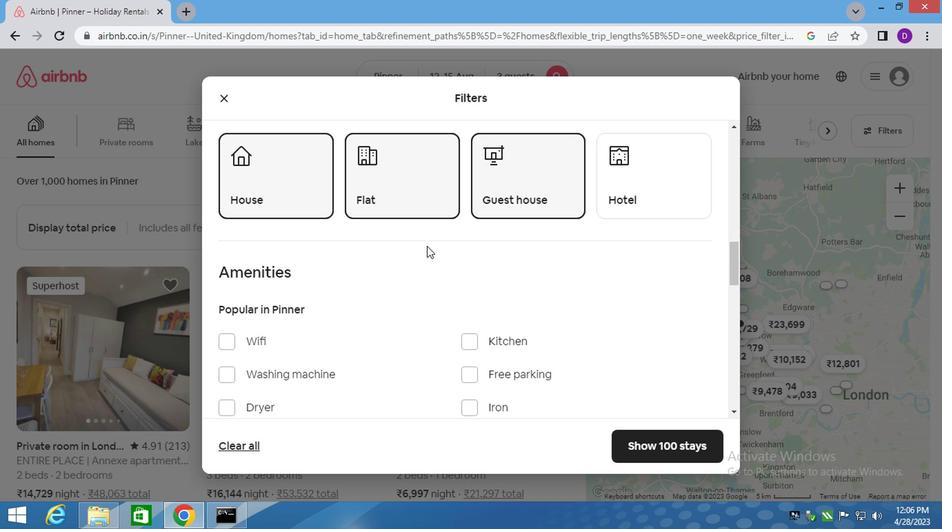 
Action: Mouse scrolled (421, 250) with delta (0, 0)
Screenshot: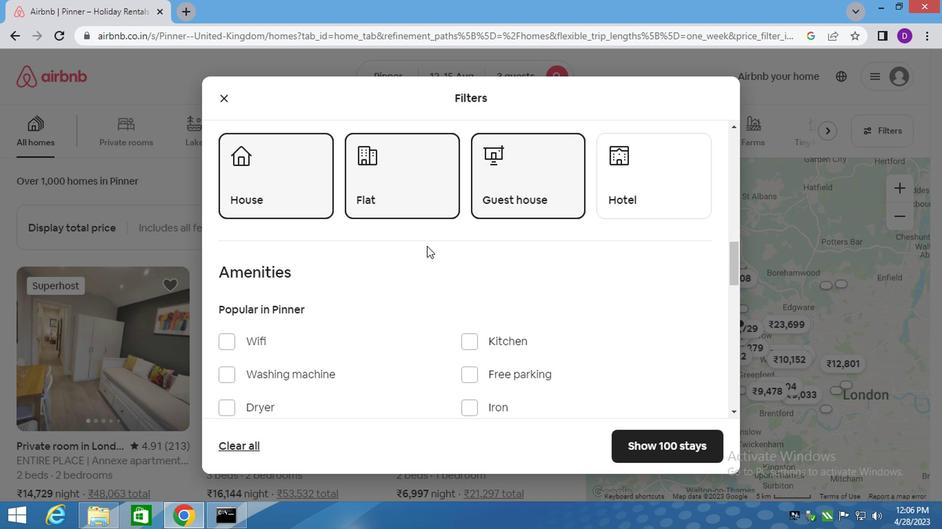 
Action: Mouse moved to (421, 252)
Screenshot: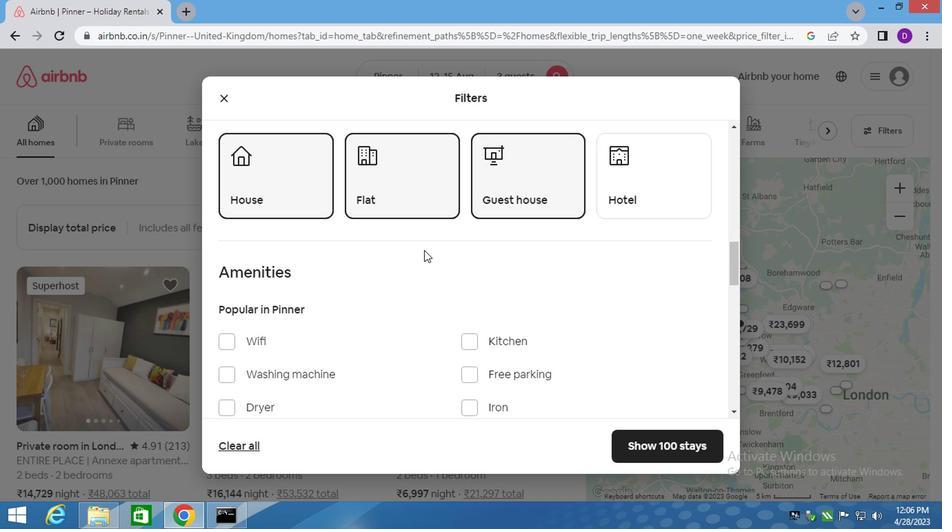 
Action: Mouse scrolled (421, 252) with delta (0, 0)
Screenshot: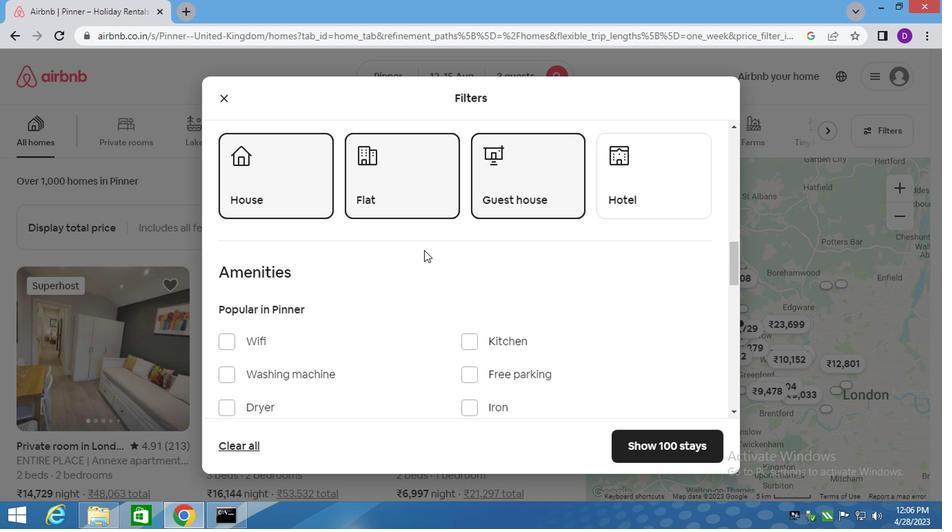 
Action: Mouse moved to (355, 290)
Screenshot: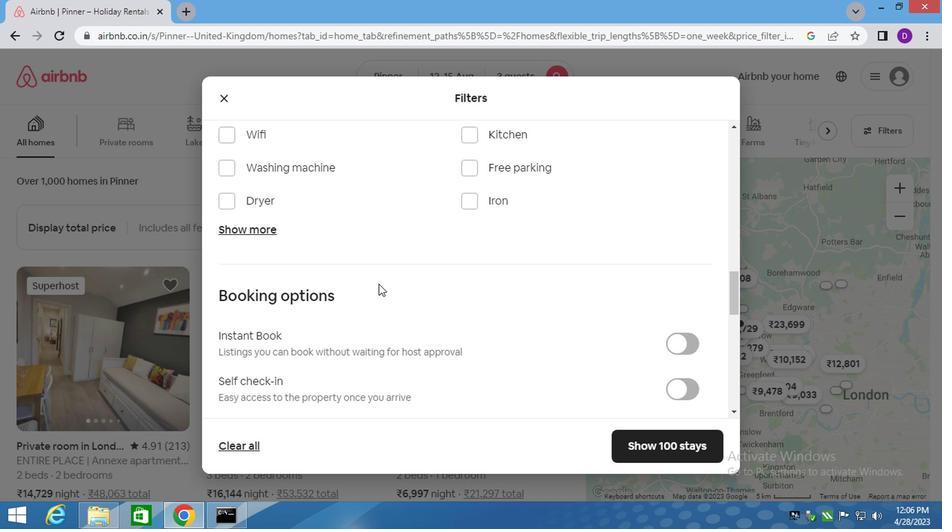 
Action: Mouse scrolled (355, 290) with delta (0, 0)
Screenshot: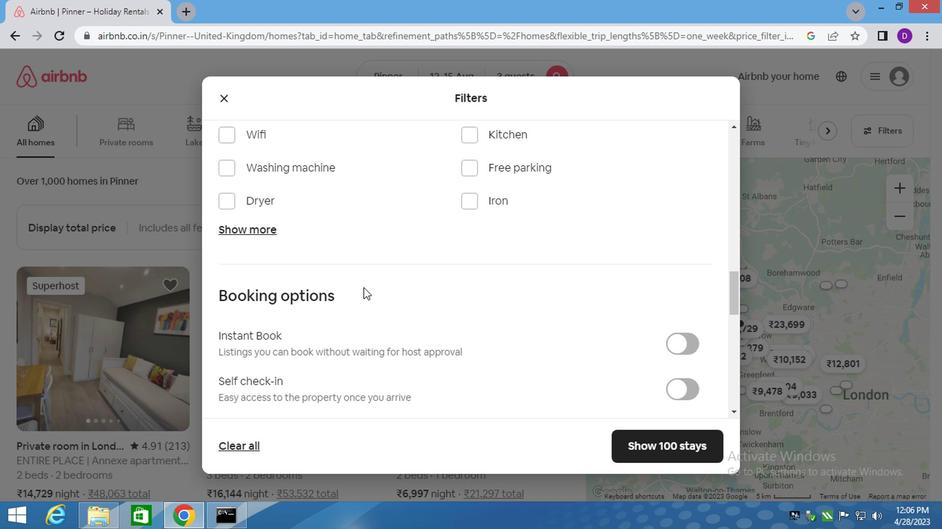 
Action: Mouse moved to (665, 324)
Screenshot: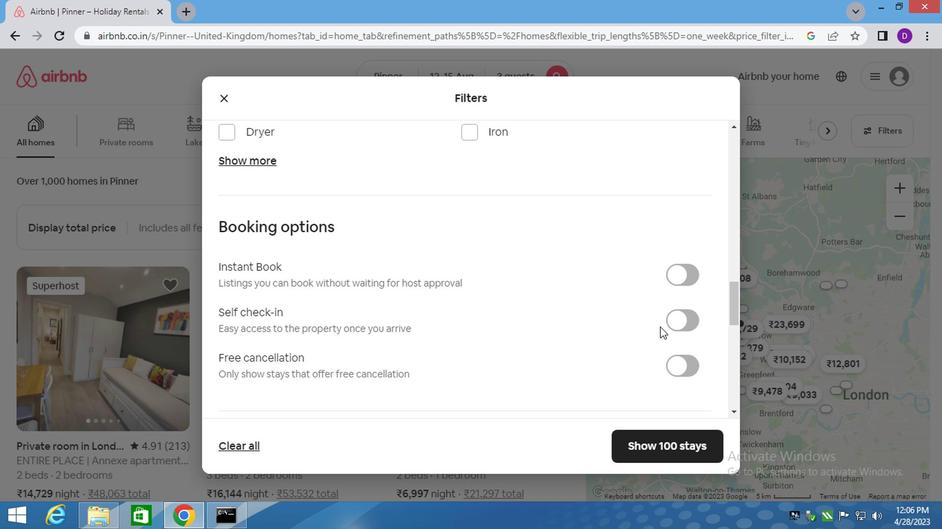 
Action: Mouse pressed left at (665, 324)
Screenshot: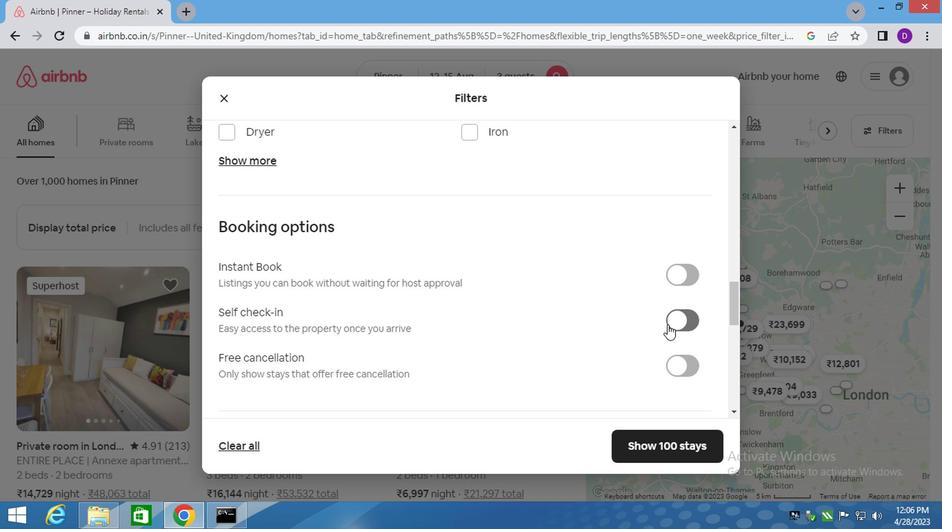 
Action: Mouse moved to (484, 344)
Screenshot: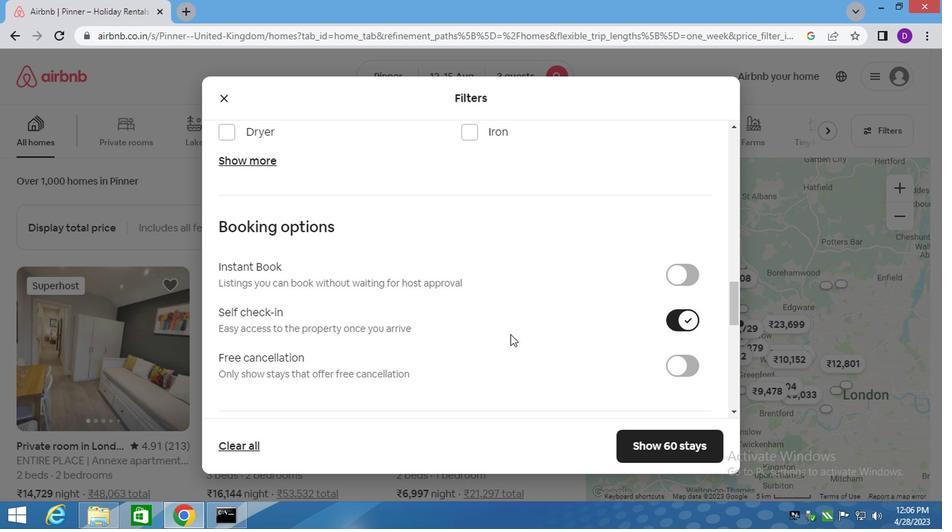 
Action: Mouse scrolled (484, 344) with delta (0, 0)
Screenshot: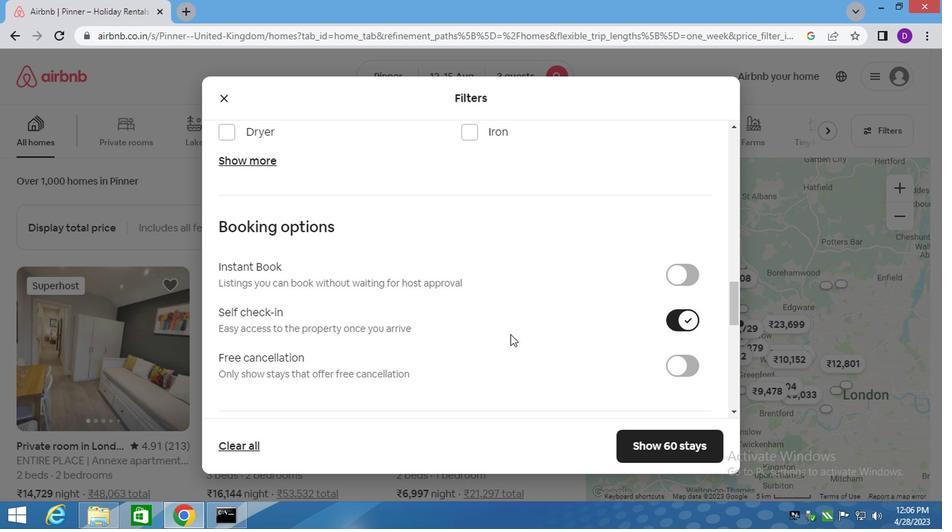 
Action: Mouse moved to (479, 346)
Screenshot: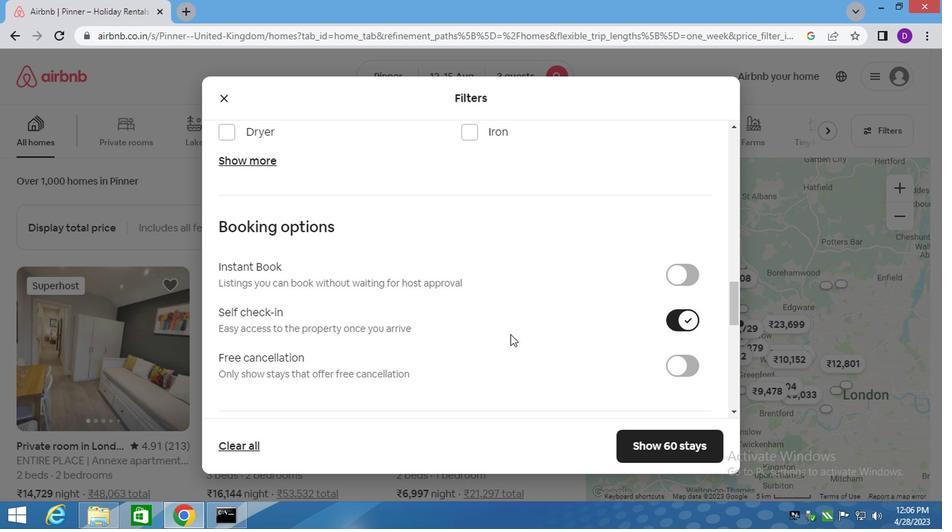 
Action: Mouse scrolled (479, 346) with delta (0, 0)
Screenshot: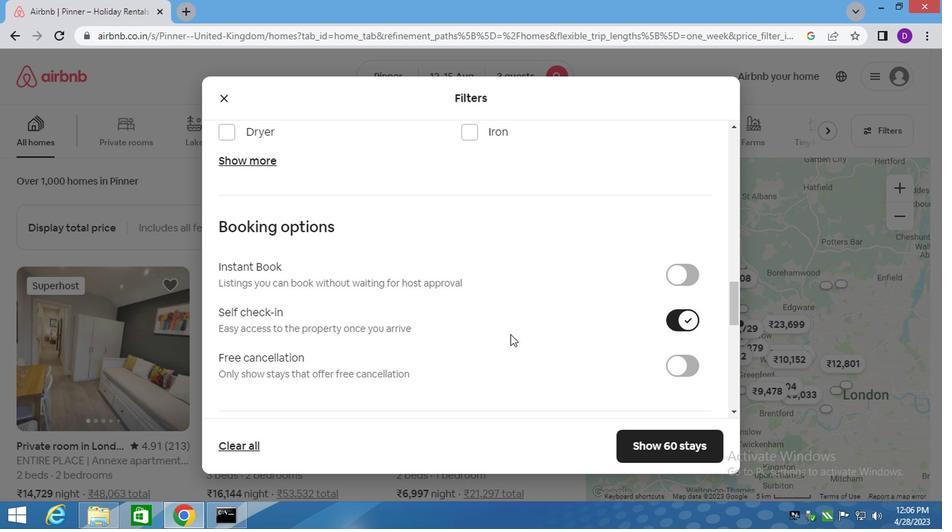 
Action: Mouse moved to (473, 346)
Screenshot: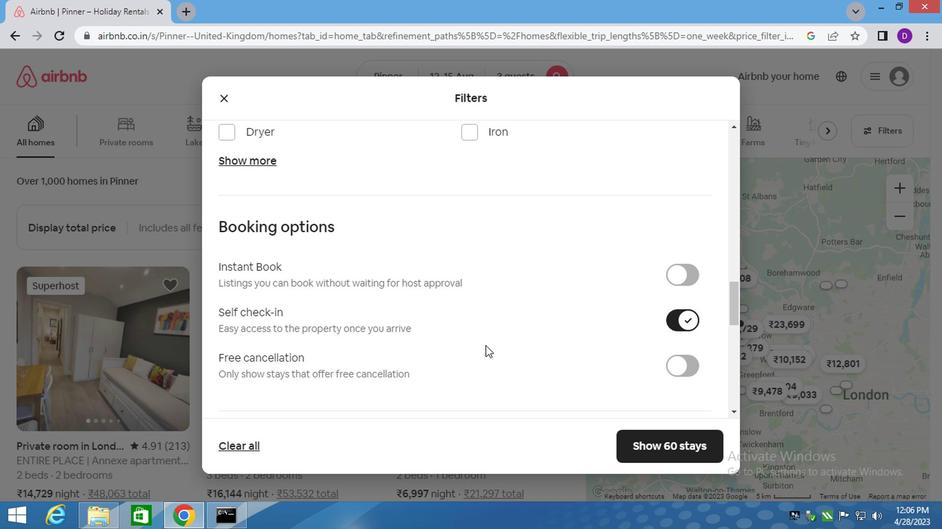 
Action: Mouse scrolled (475, 346) with delta (0, 0)
Screenshot: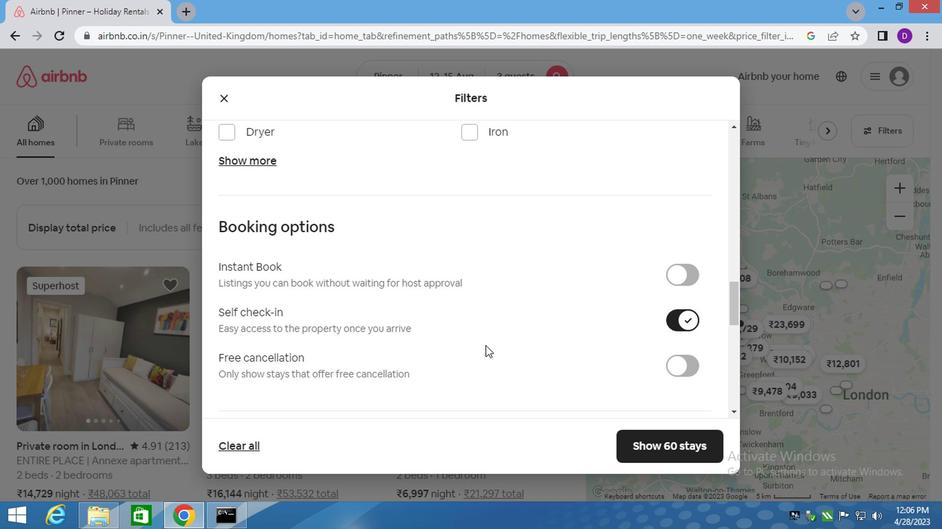 
Action: Mouse scrolled (473, 346) with delta (0, 0)
Screenshot: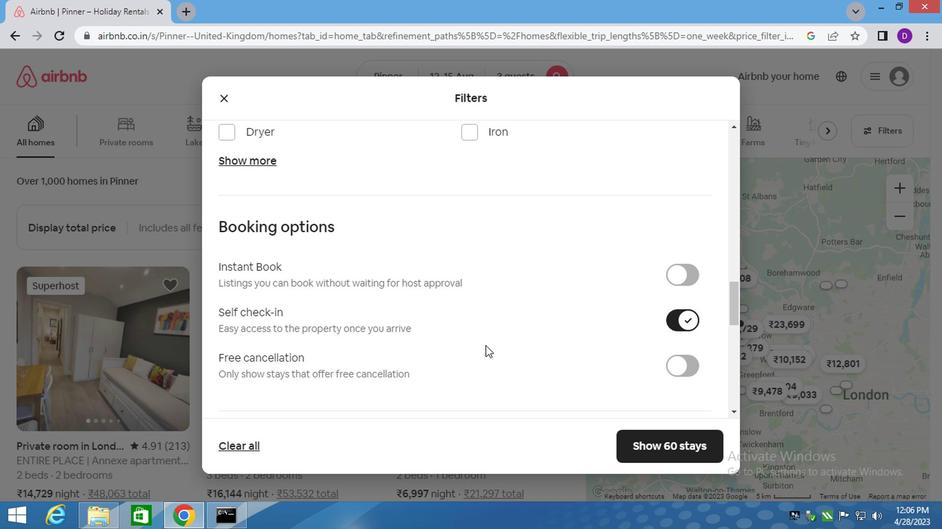 
Action: Mouse moved to (428, 364)
Screenshot: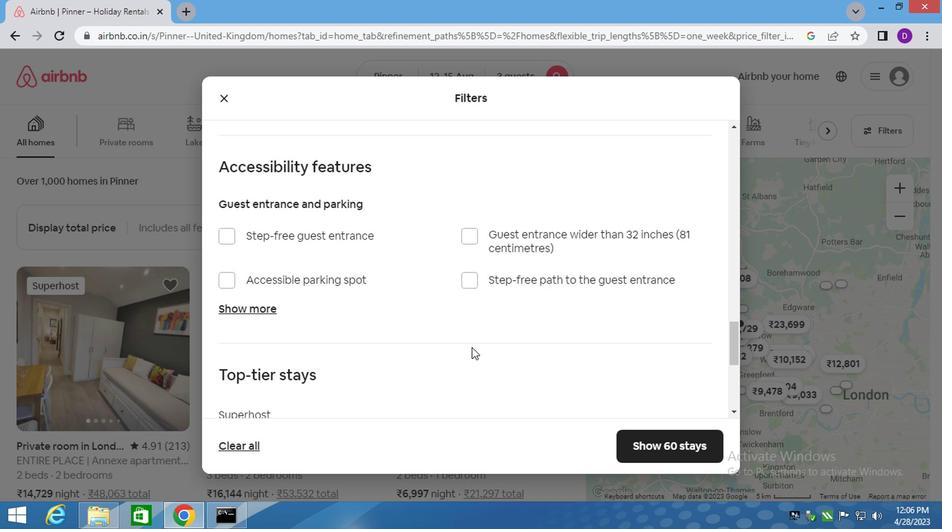 
Action: Mouse scrolled (428, 363) with delta (0, 0)
Screenshot: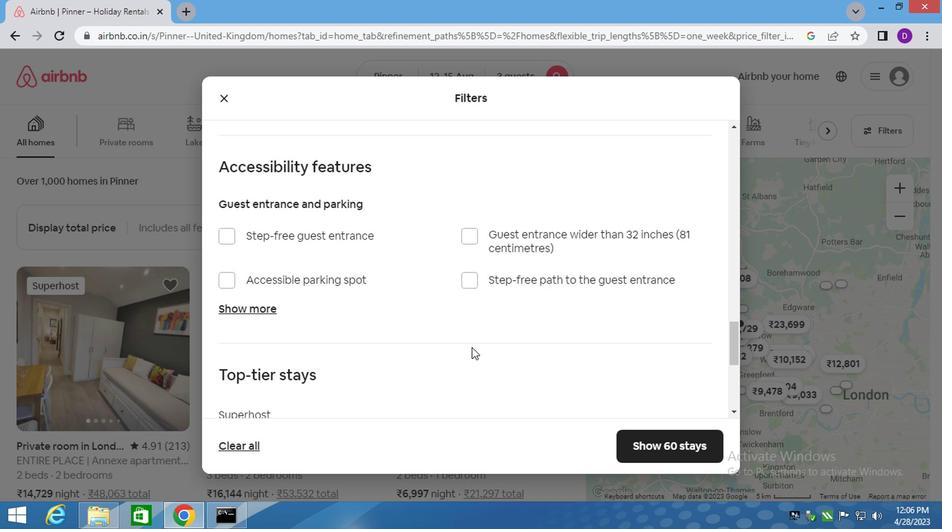 
Action: Mouse moved to (415, 369)
Screenshot: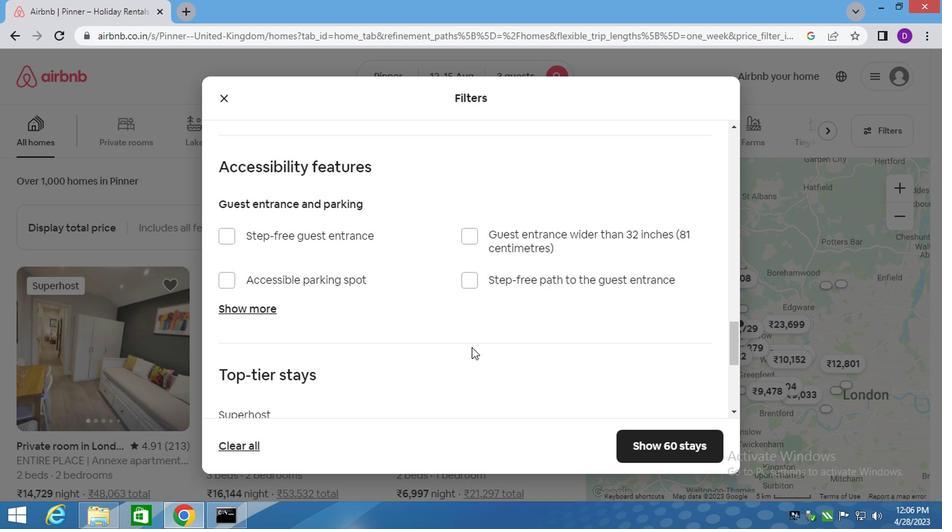 
Action: Mouse scrolled (415, 368) with delta (0, 0)
Screenshot: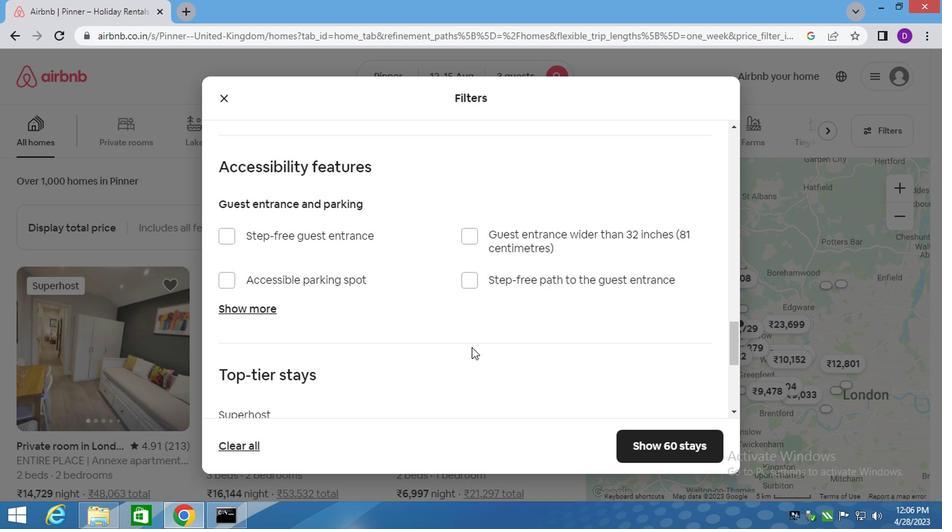 
Action: Mouse moved to (319, 369)
Screenshot: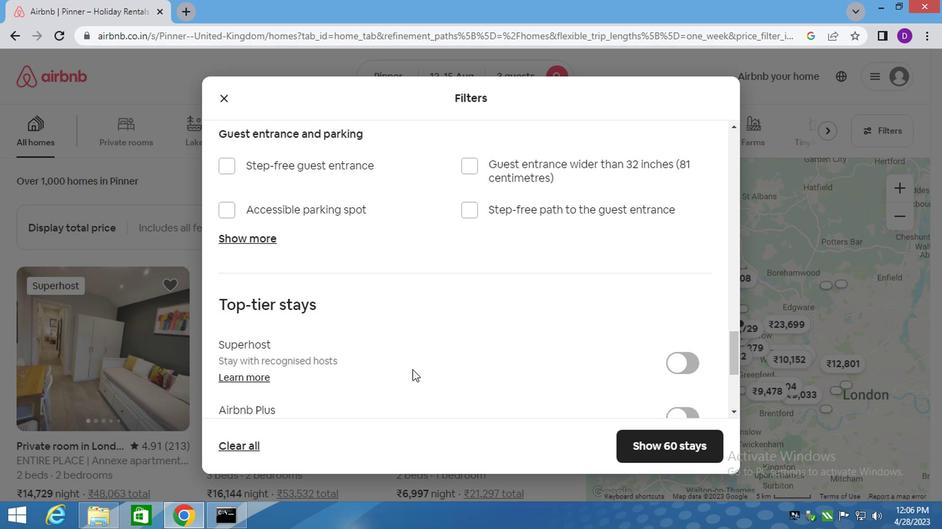 
Action: Mouse scrolled (399, 369) with delta (0, 0)
Screenshot: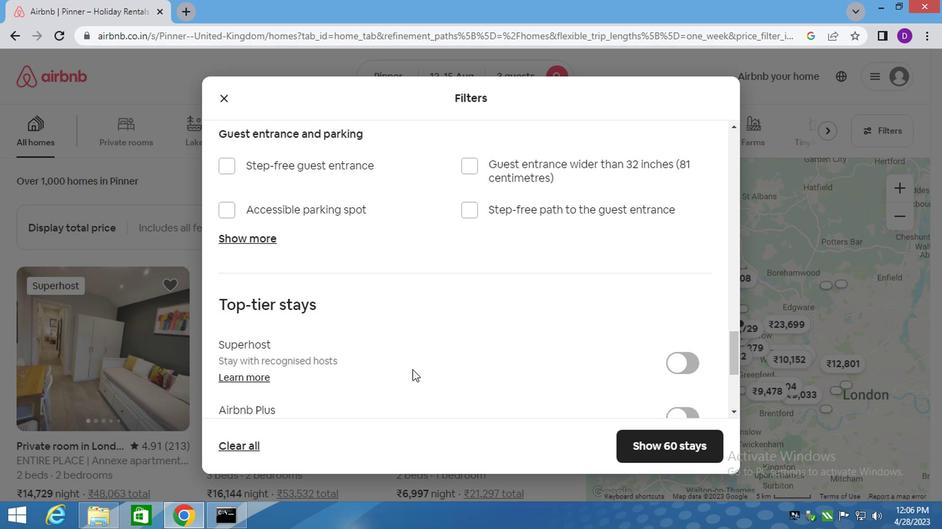 
Action: Mouse moved to (300, 365)
Screenshot: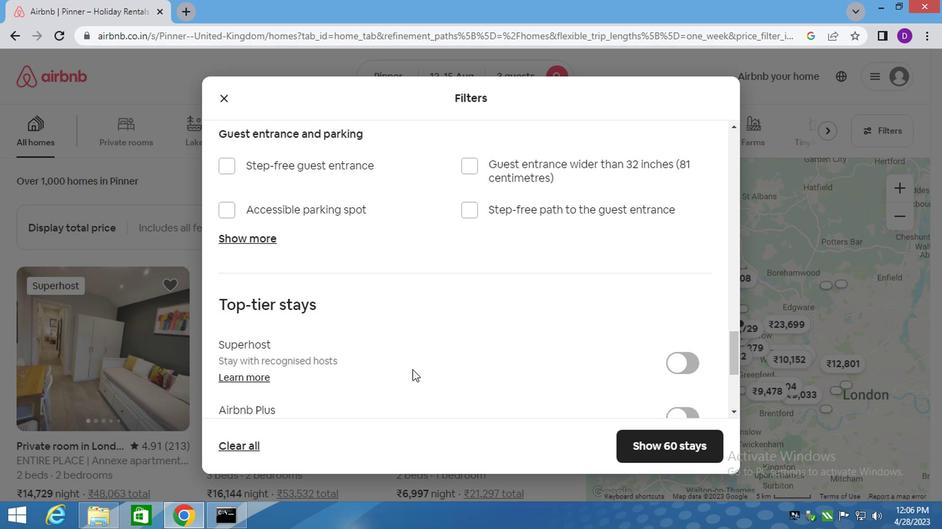 
Action: Mouse scrolled (384, 372) with delta (0, 0)
Screenshot: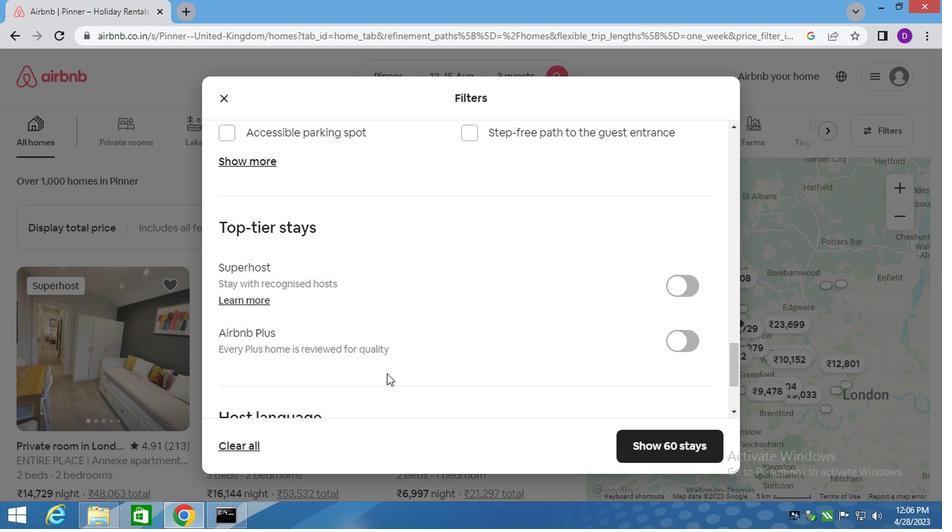 
Action: Mouse moved to (265, 364)
Screenshot: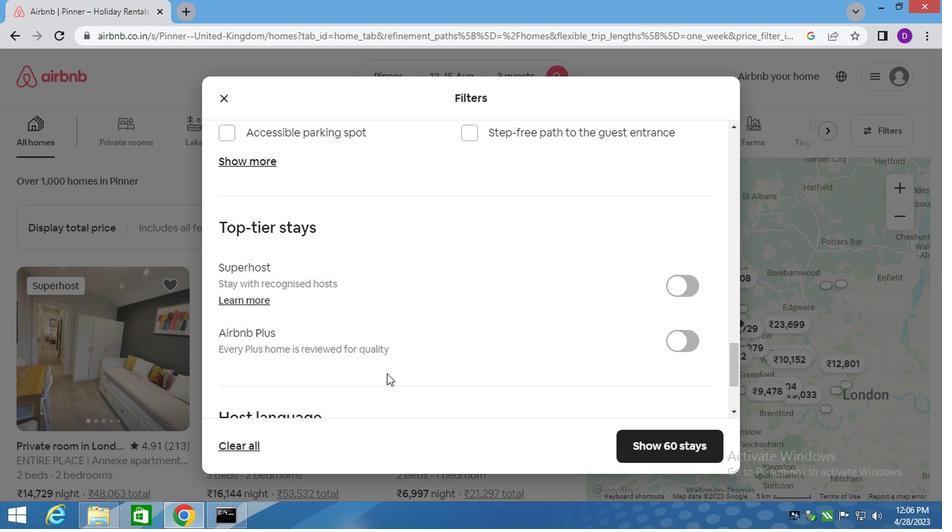 
Action: Mouse scrolled (370, 372) with delta (0, 0)
Screenshot: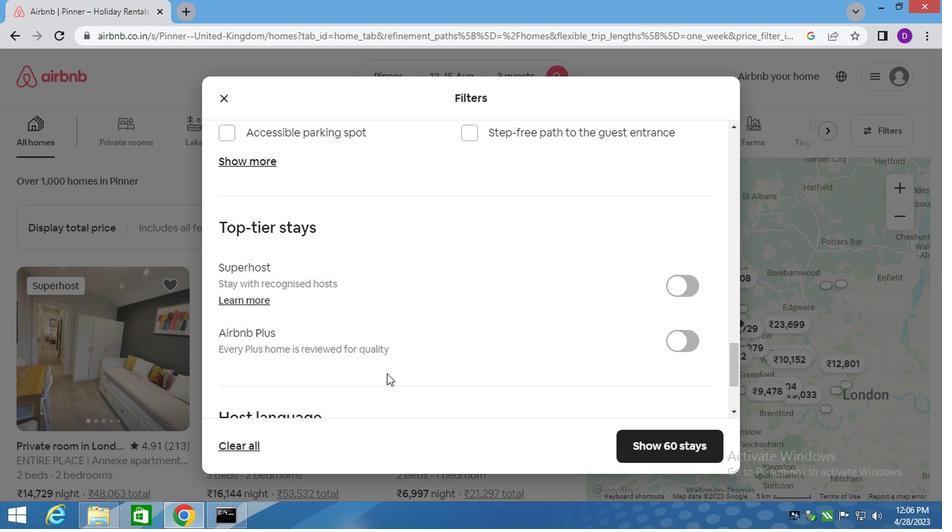 
Action: Mouse moved to (249, 364)
Screenshot: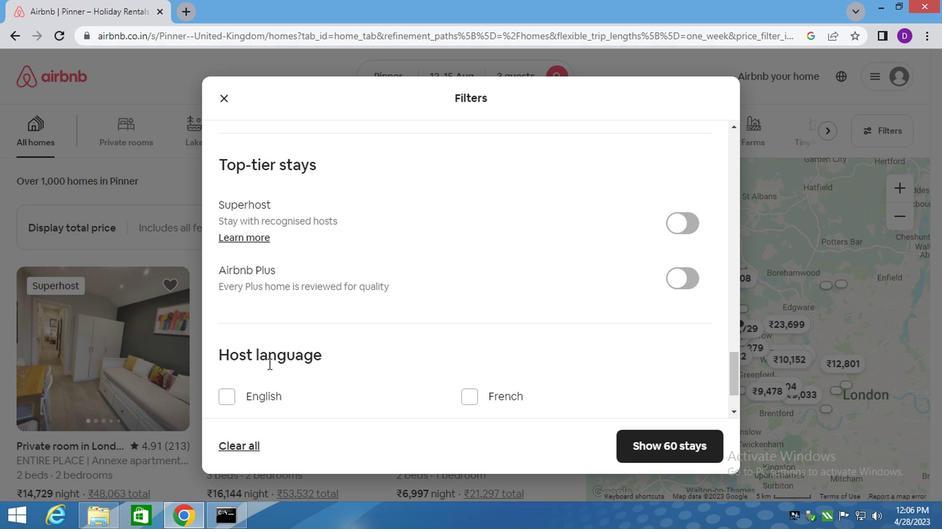 
Action: Mouse scrolled (254, 363) with delta (0, 0)
Screenshot: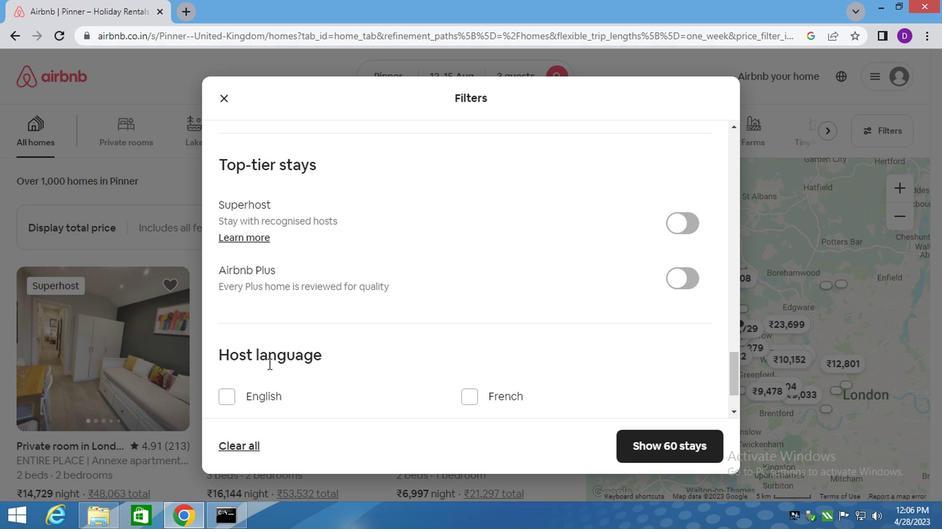 
Action: Mouse moved to (230, 357)
Screenshot: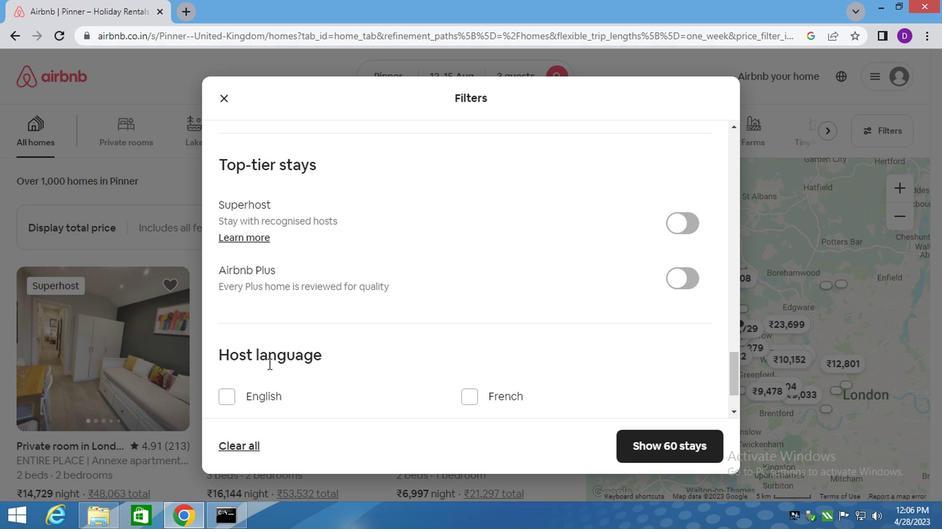 
Action: Mouse scrolled (253, 363) with delta (0, 0)
Screenshot: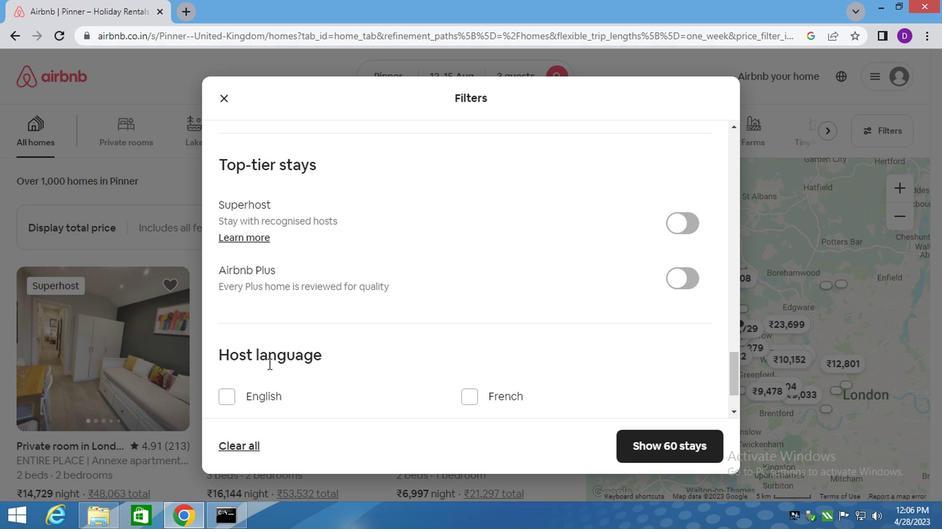 
Action: Mouse moved to (211, 345)
Screenshot: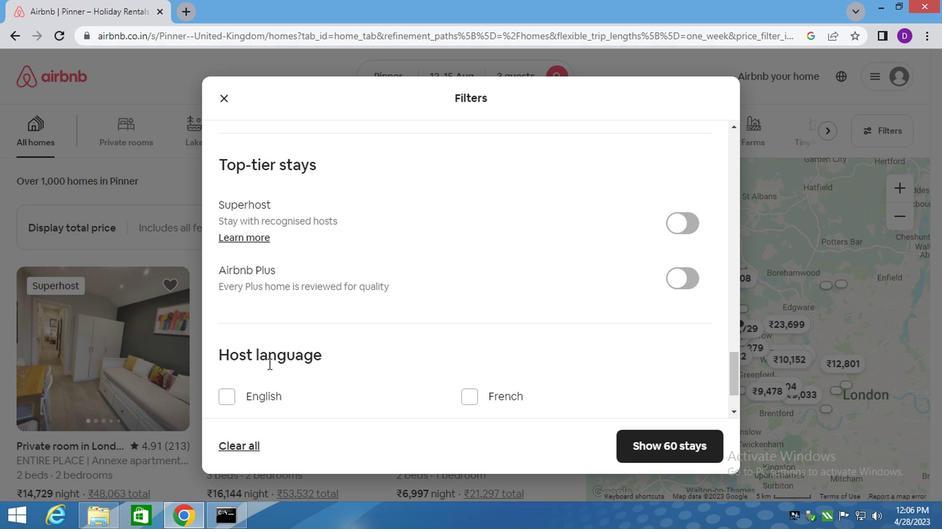 
Action: Mouse scrolled (251, 363) with delta (0, 0)
Screenshot: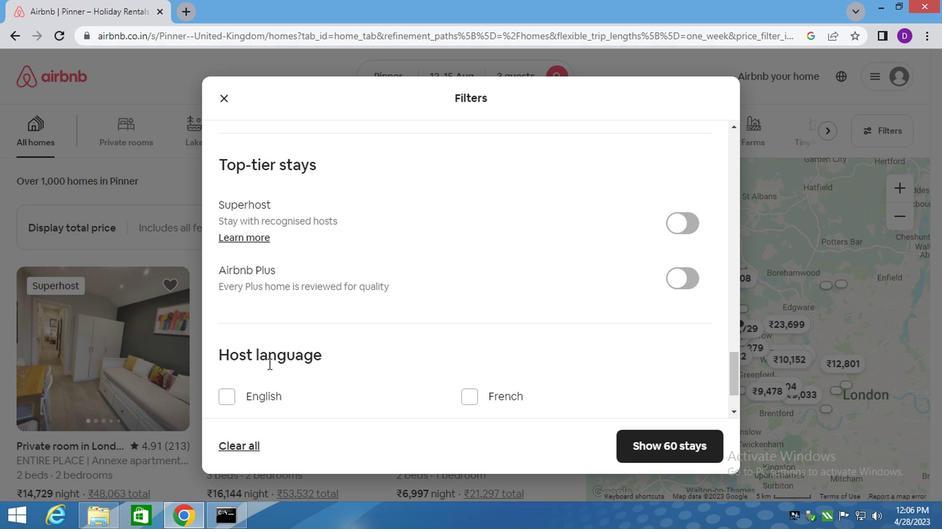 
Action: Mouse moved to (202, 338)
Screenshot: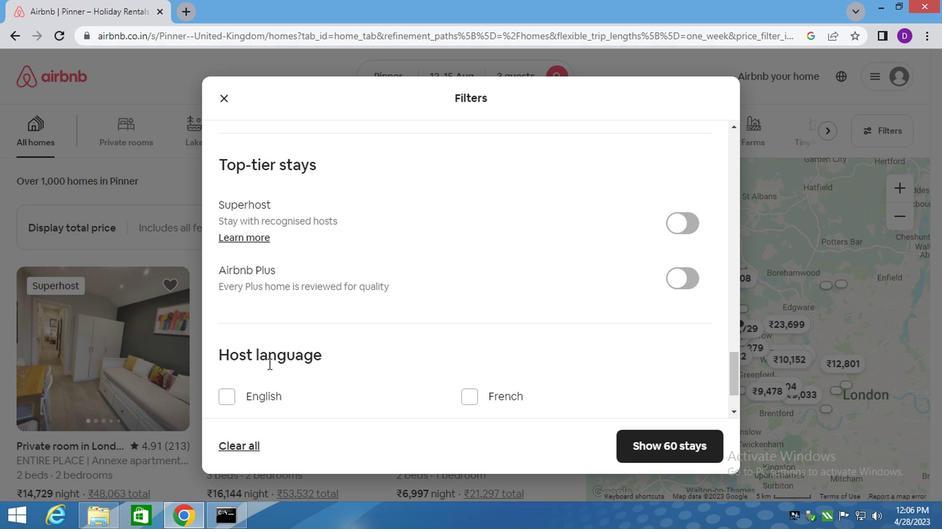 
Action: Mouse scrolled (249, 363) with delta (0, 0)
Screenshot: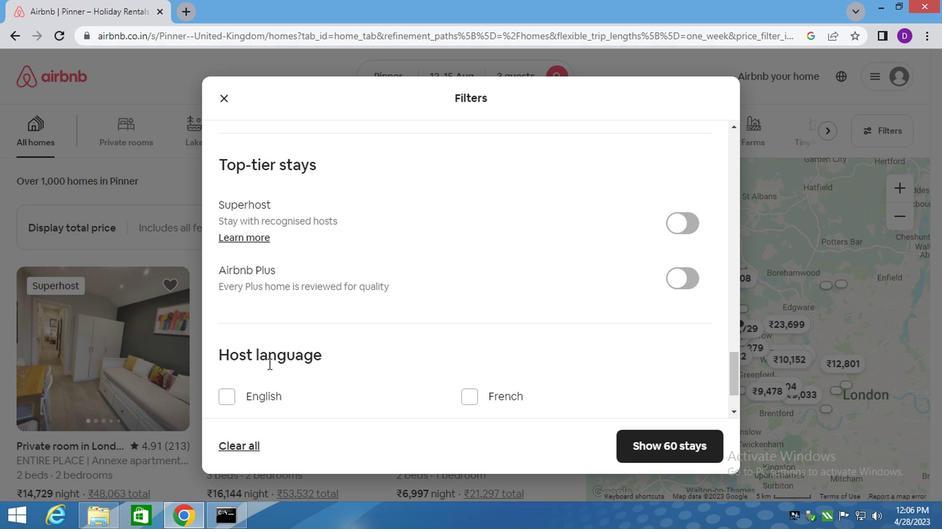 
Action: Mouse moved to (199, 338)
Screenshot: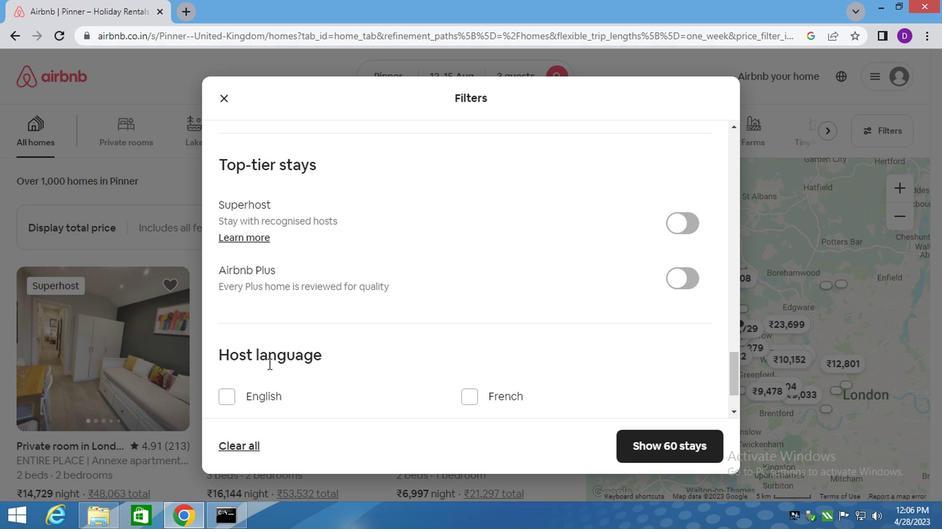 
Action: Mouse scrolled (202, 337) with delta (0, 0)
Screenshot: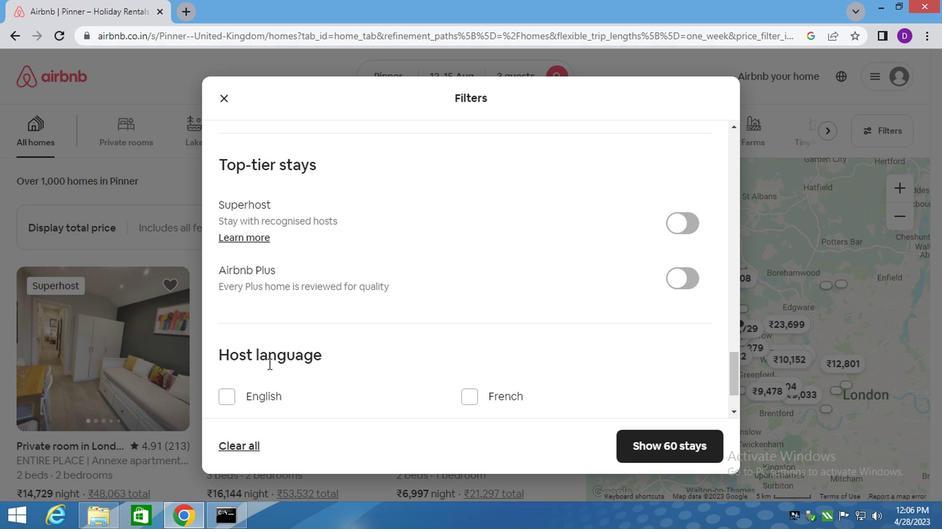 
Action: Mouse moved to (198, 338)
Screenshot: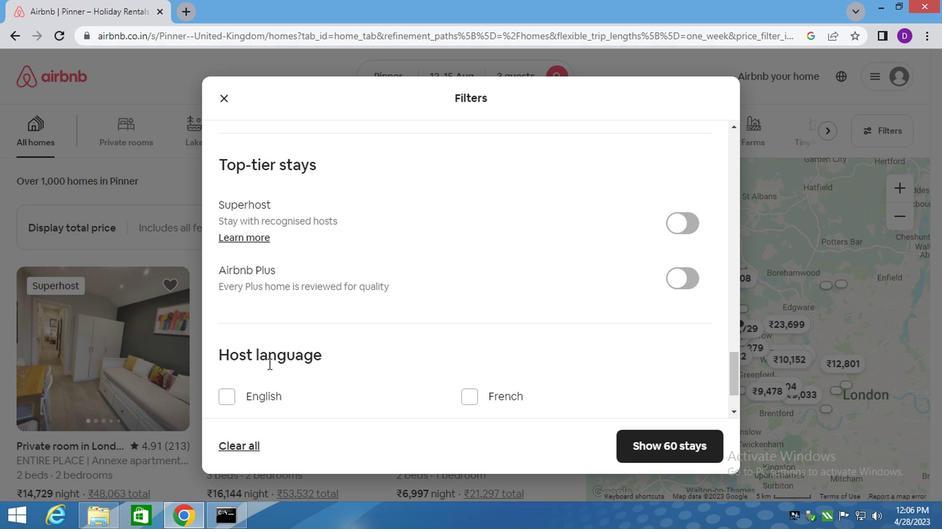 
Action: Mouse scrolled (202, 337) with delta (0, 0)
Screenshot: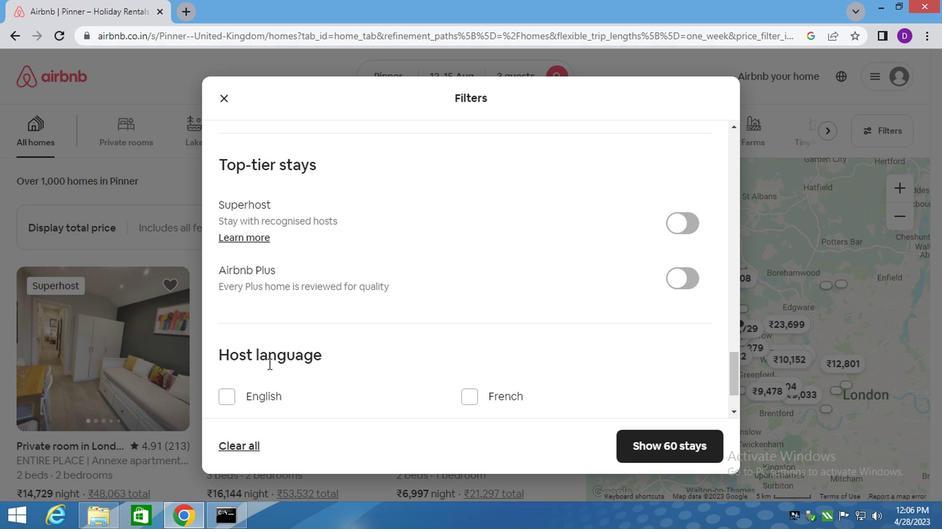 
Action: Mouse scrolled (202, 337) with delta (0, 0)
Screenshot: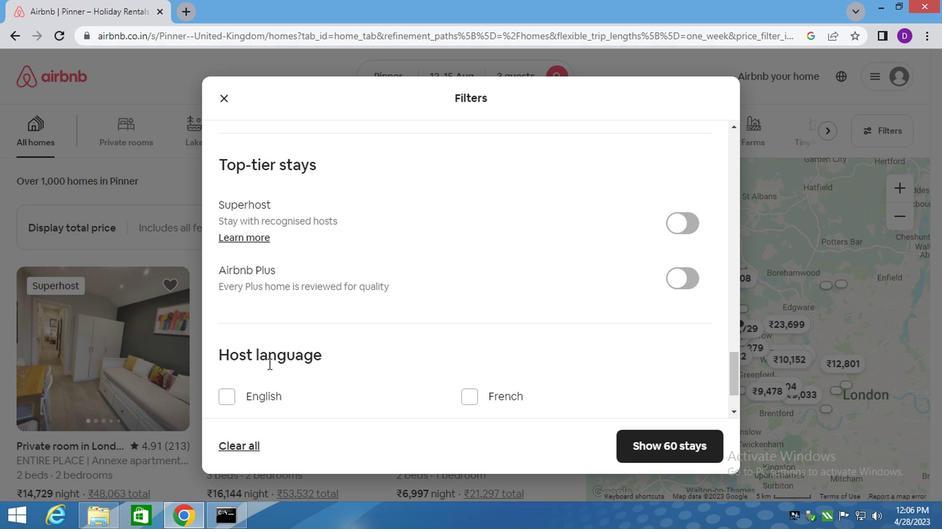 
Action: Mouse moved to (222, 316)
Screenshot: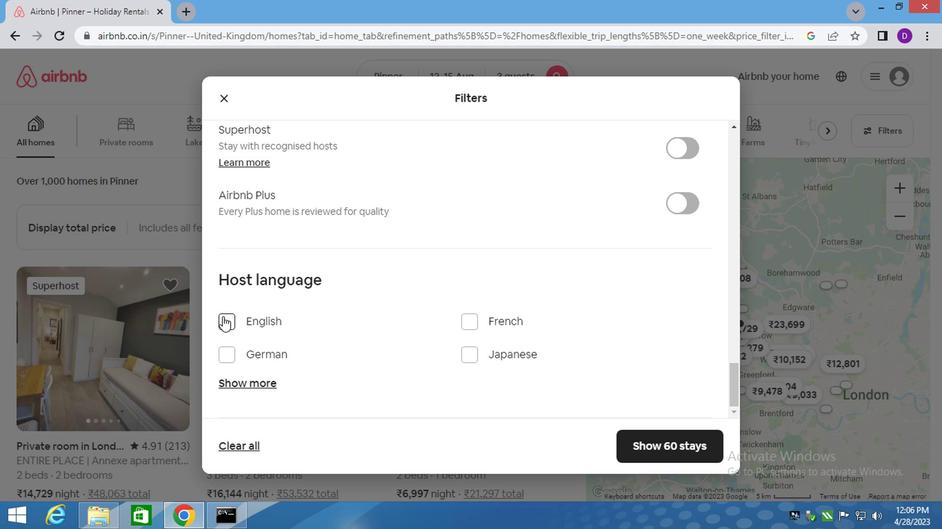 
Action: Mouse pressed left at (222, 316)
Screenshot: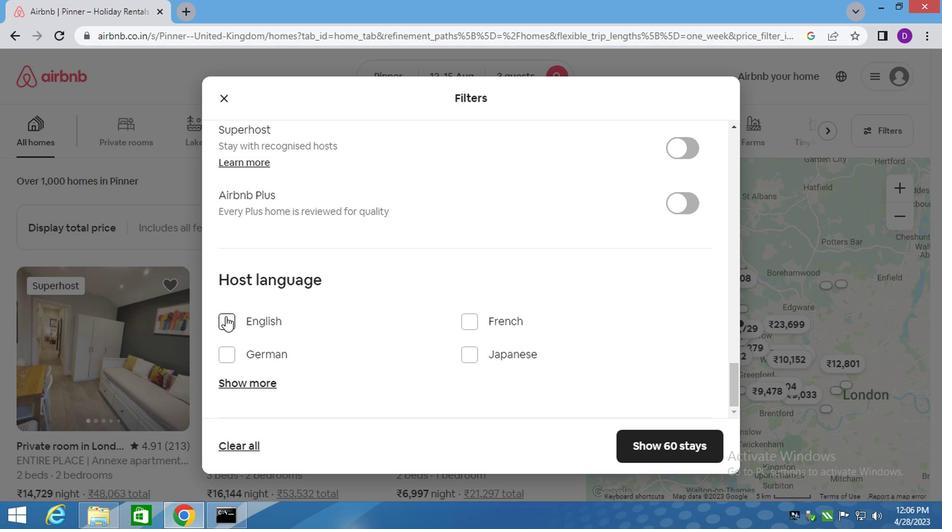 
Action: Mouse moved to (648, 434)
Screenshot: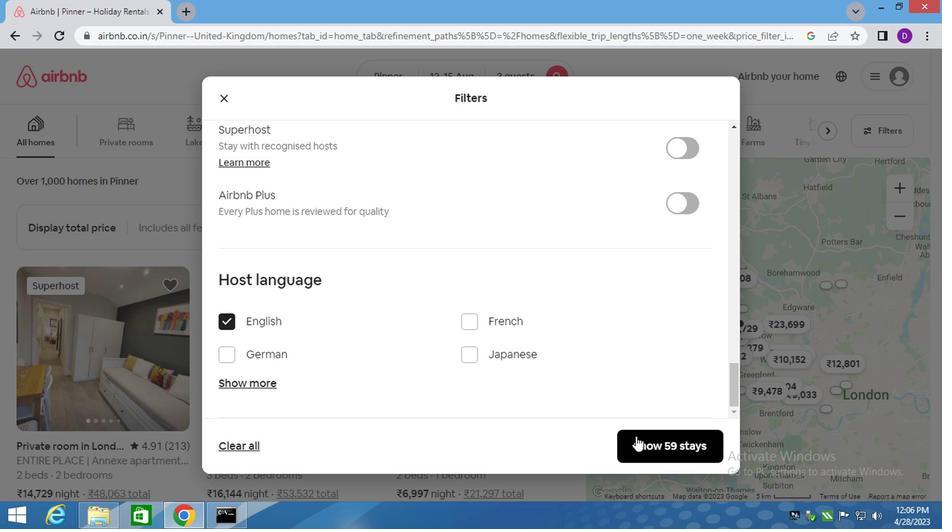 
Action: Mouse pressed left at (648, 434)
Screenshot: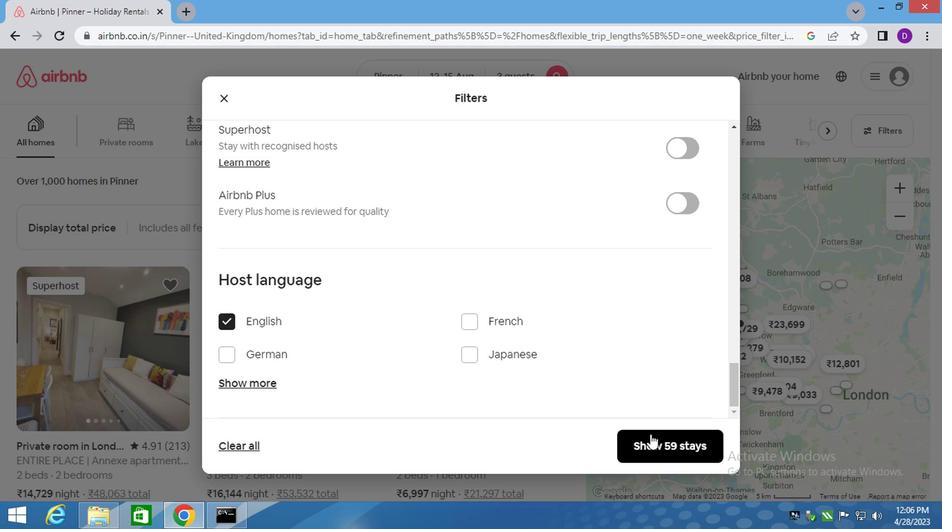 
Action: Mouse moved to (648, 434)
Screenshot: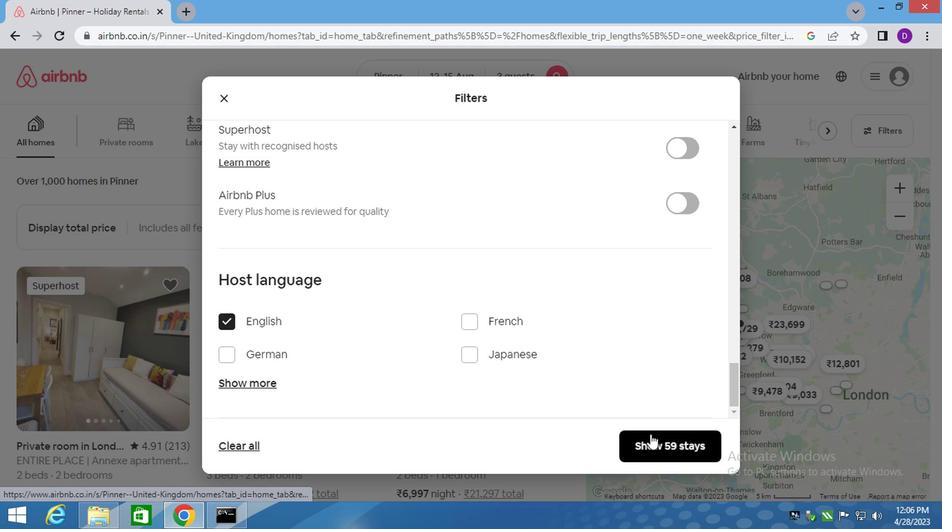 
